 Task: Add Attachment from computer to Card Card0000000349 in Board Board0000000088 in Workspace WS0000000030 in Trello. Add Cover Green to Card Card0000000349 in Board Board0000000088 in Workspace WS0000000030 in Trello. Add "Move Card To …" Button titled Button0000000349 to "top" of the list "To Do" to Card Card0000000349 in Board Board0000000088 in Workspace WS0000000030 in Trello. Add Description DS0000000349 to Card Card0000000350 in Board Board0000000088 in Workspace WS0000000030 in Trello. Add Comment CM0000000349 to Card Card0000000350 in Board Board0000000088 in Workspace WS0000000030 in Trello
Action: Mouse moved to (373, 187)
Screenshot: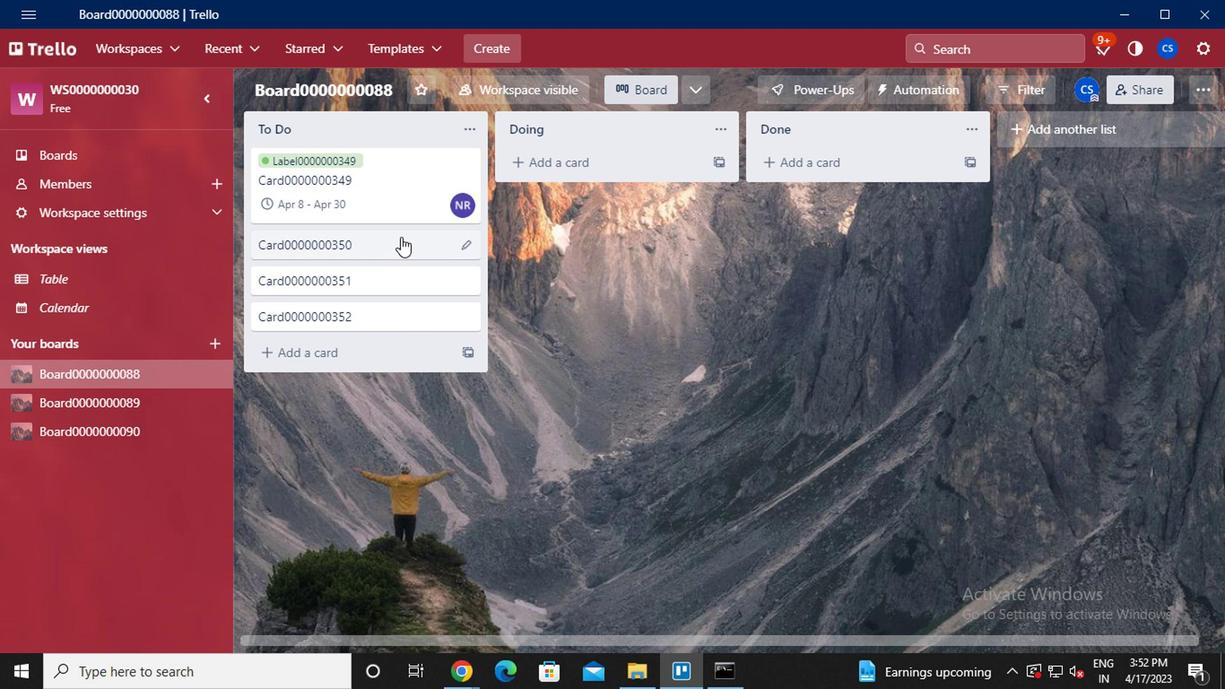
Action: Mouse pressed left at (373, 187)
Screenshot: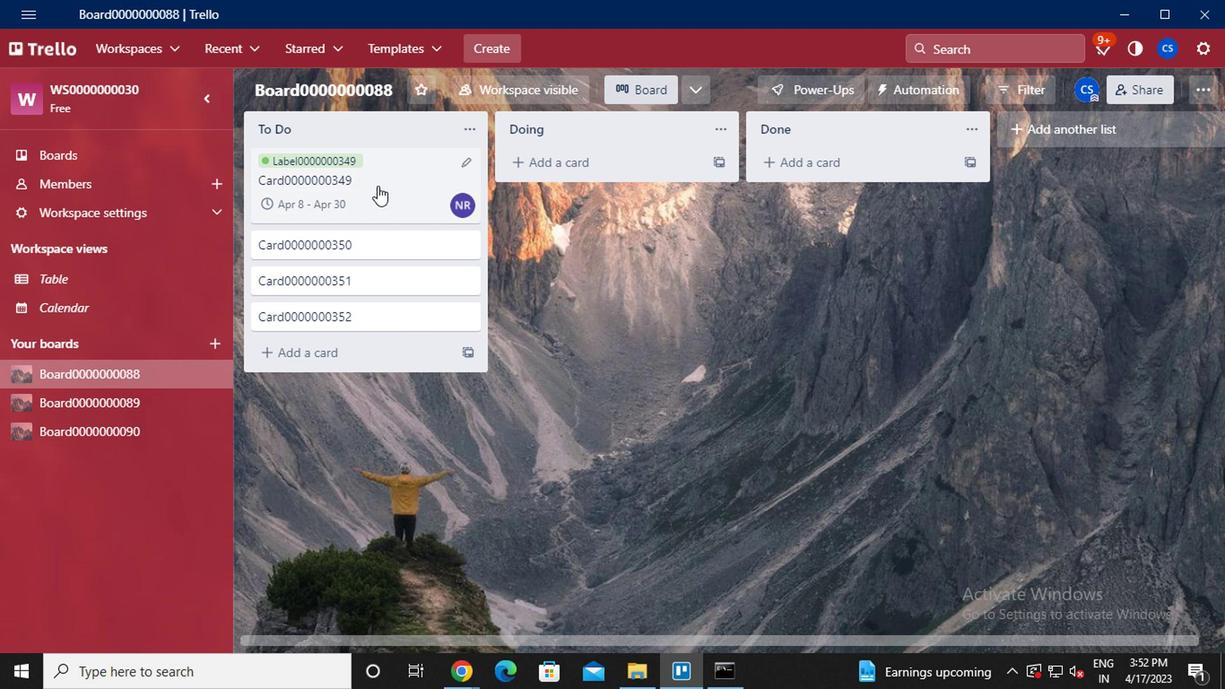 
Action: Mouse moved to (866, 312)
Screenshot: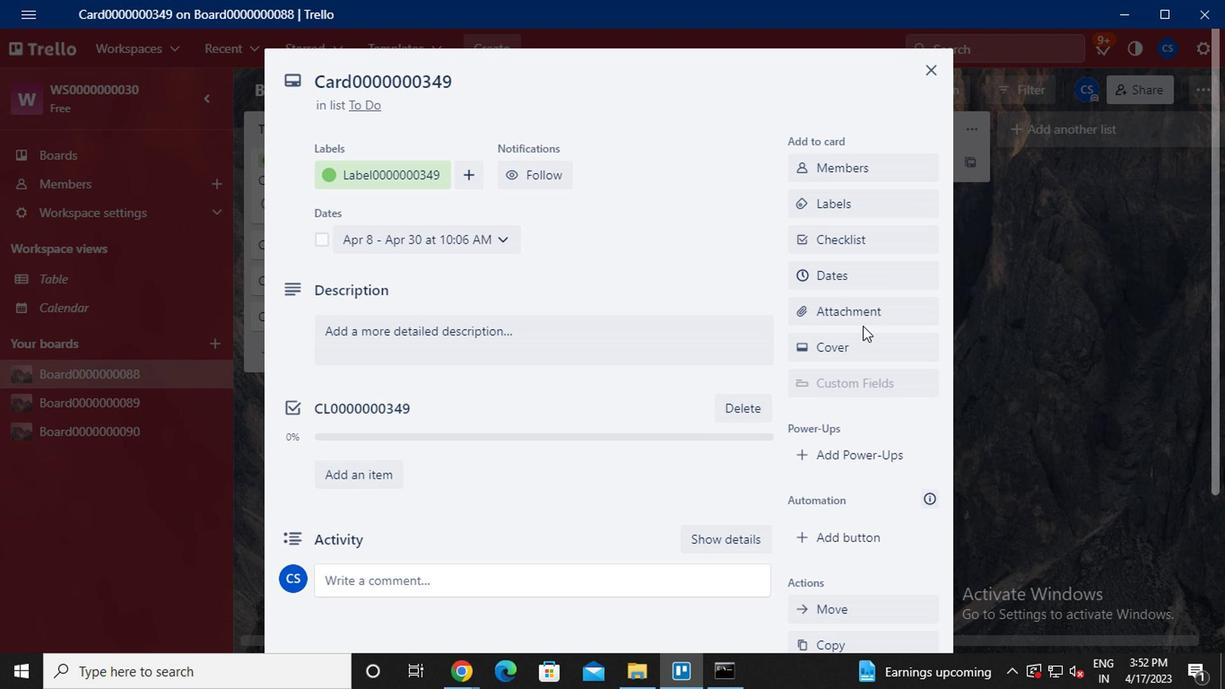 
Action: Mouse pressed left at (866, 312)
Screenshot: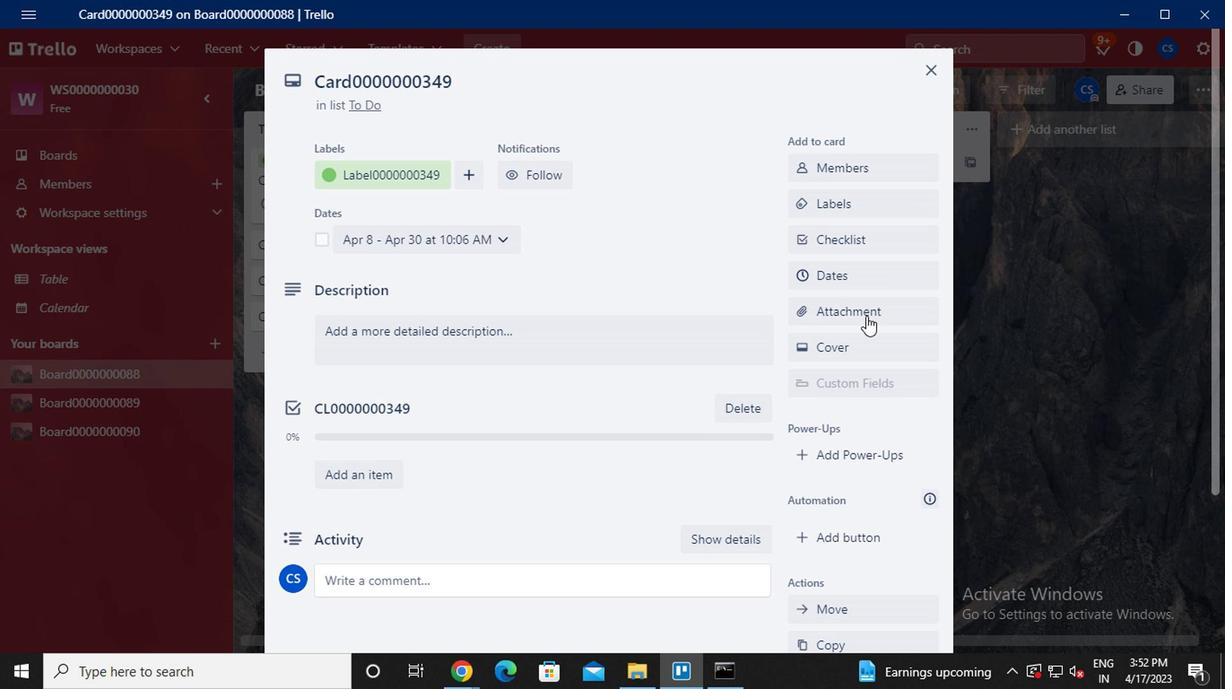 
Action: Mouse moved to (851, 161)
Screenshot: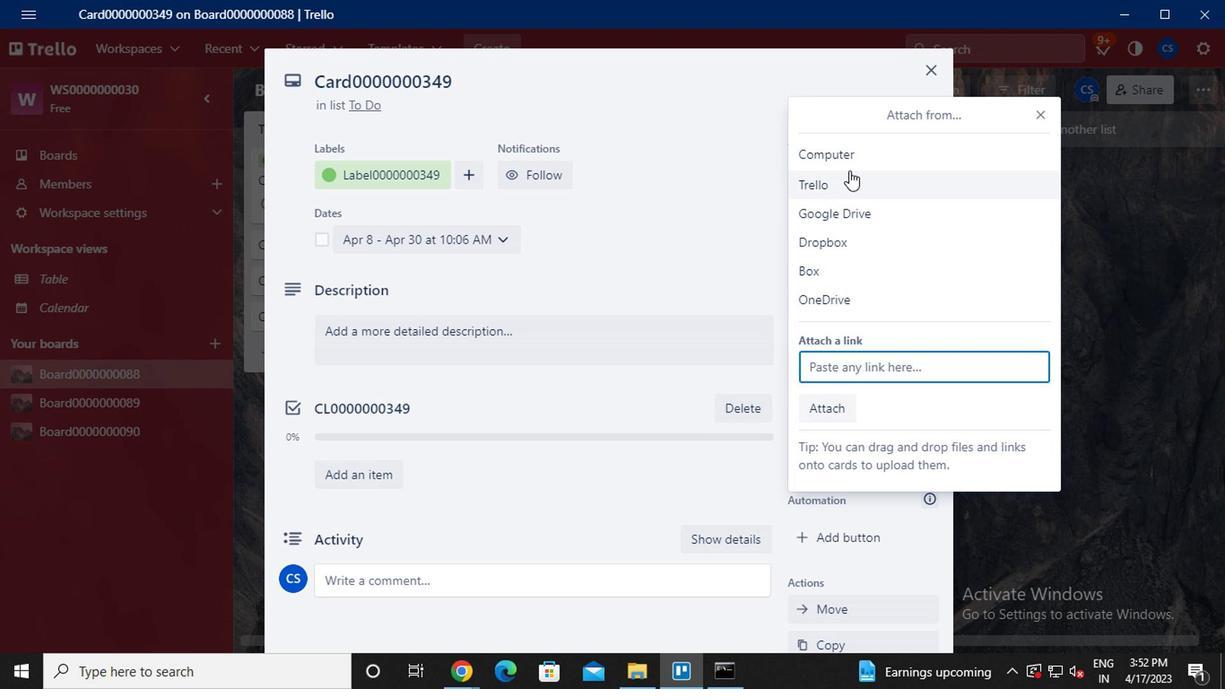 
Action: Mouse pressed left at (851, 161)
Screenshot: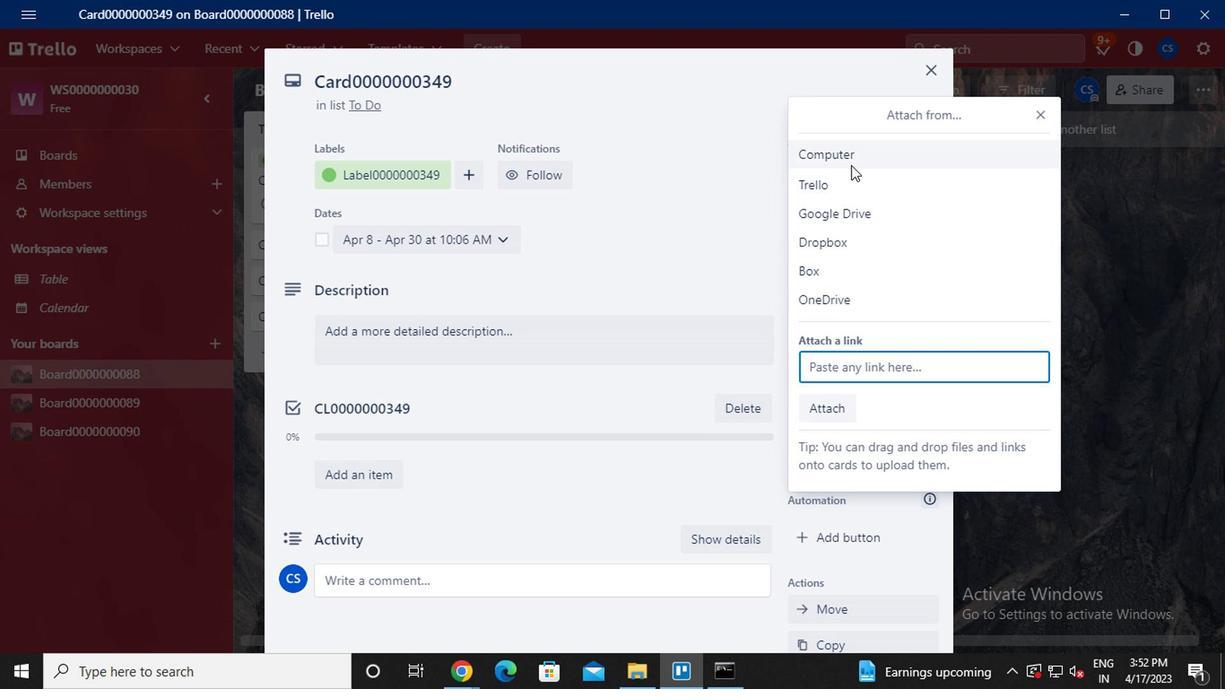 
Action: Mouse moved to (266, 184)
Screenshot: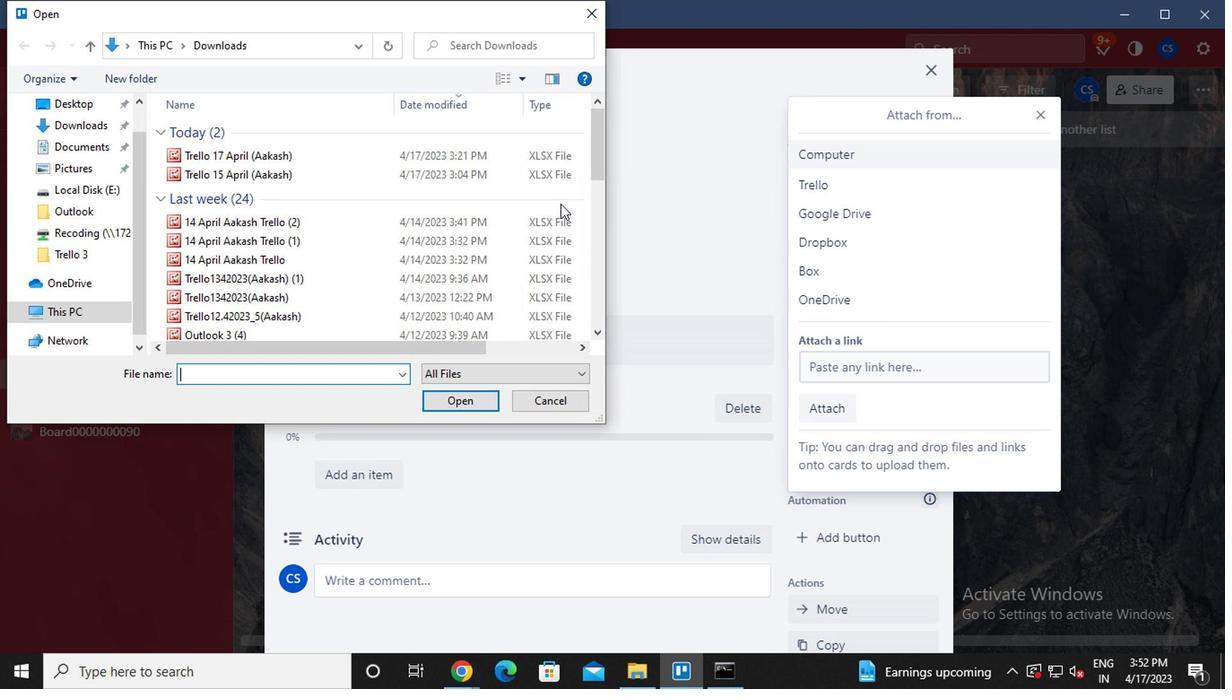 
Action: Mouse pressed left at (266, 184)
Screenshot: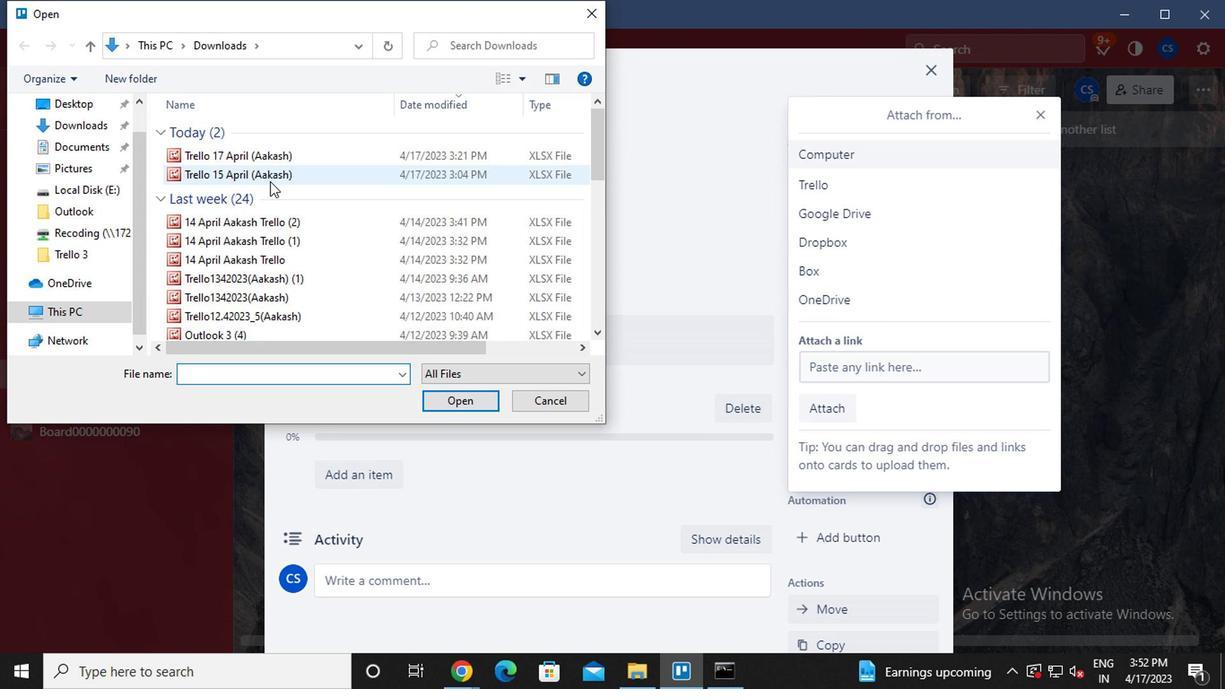 
Action: Mouse pressed left at (266, 184)
Screenshot: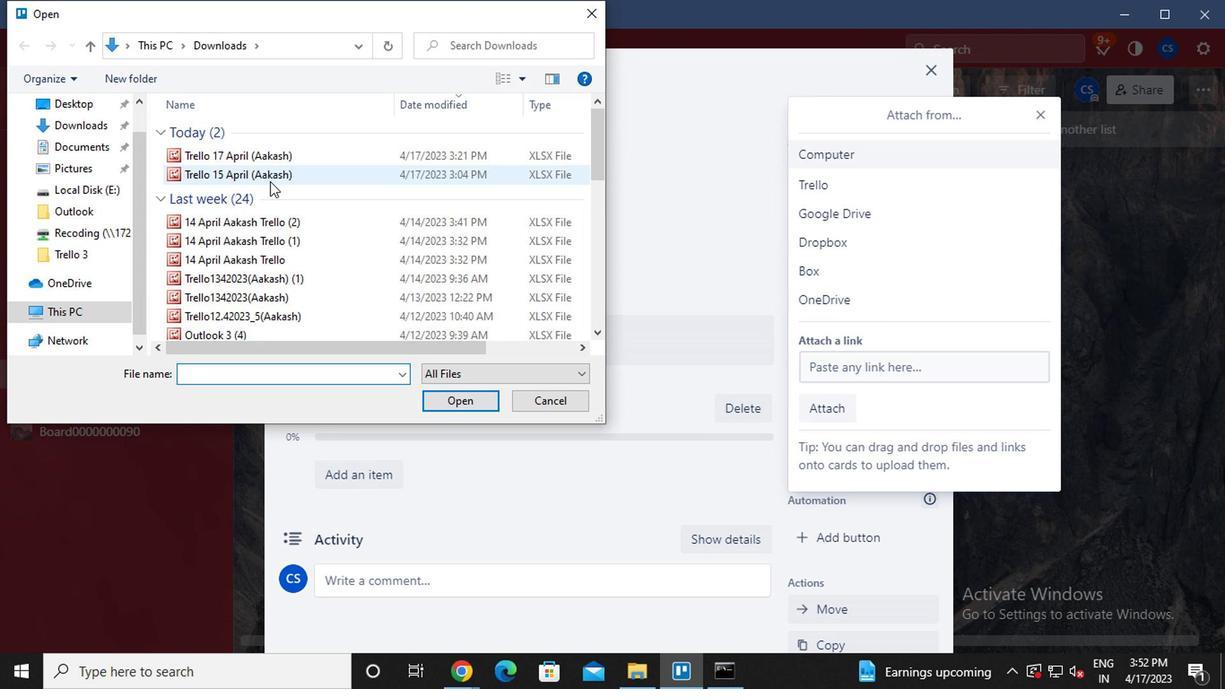 
Action: Mouse moved to (881, 362)
Screenshot: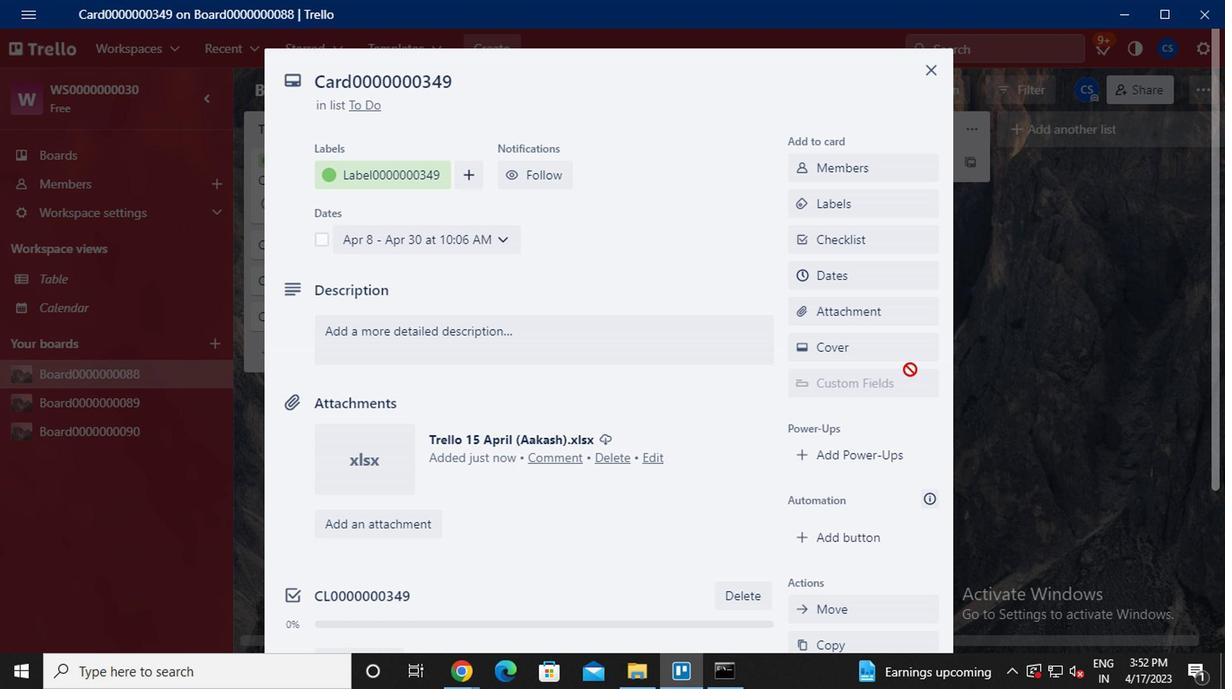 
Action: Mouse pressed left at (881, 362)
Screenshot: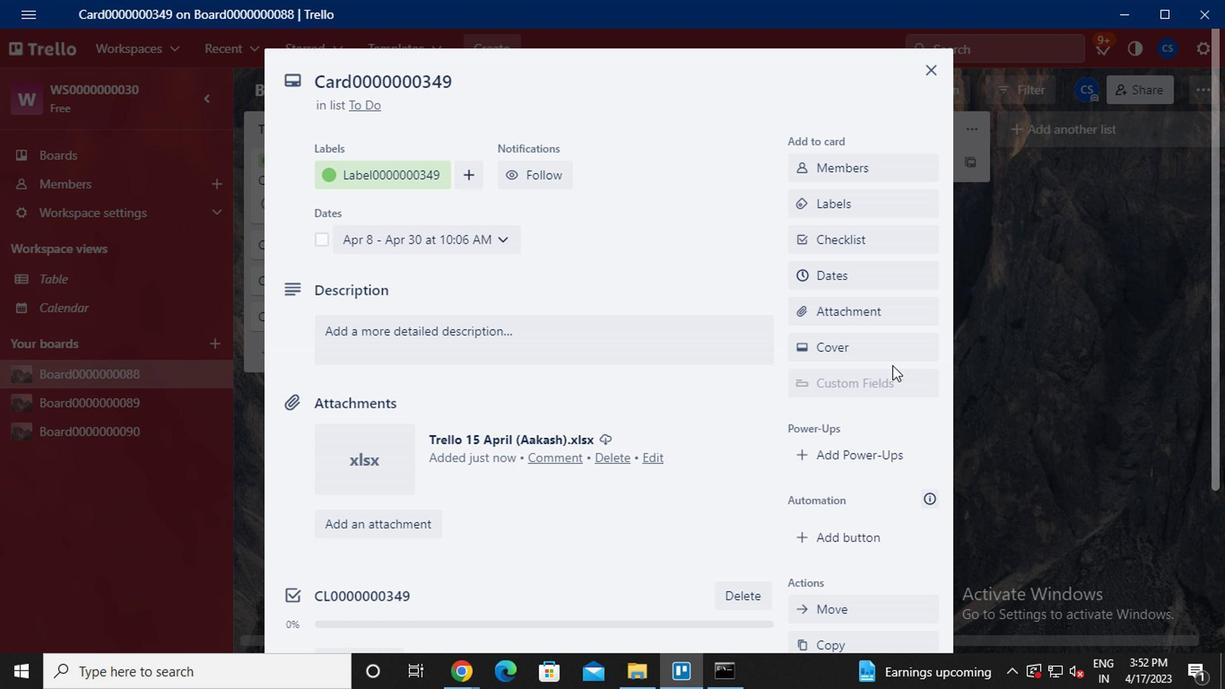 
Action: Mouse moved to (877, 351)
Screenshot: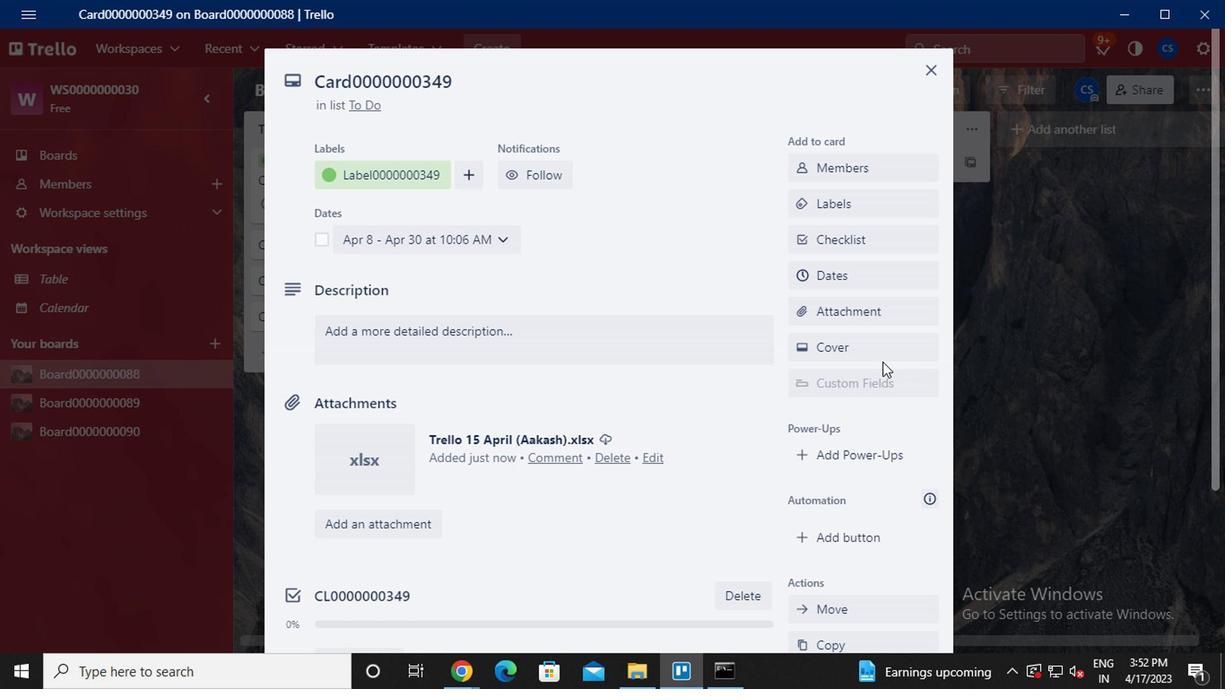 
Action: Mouse pressed left at (877, 351)
Screenshot: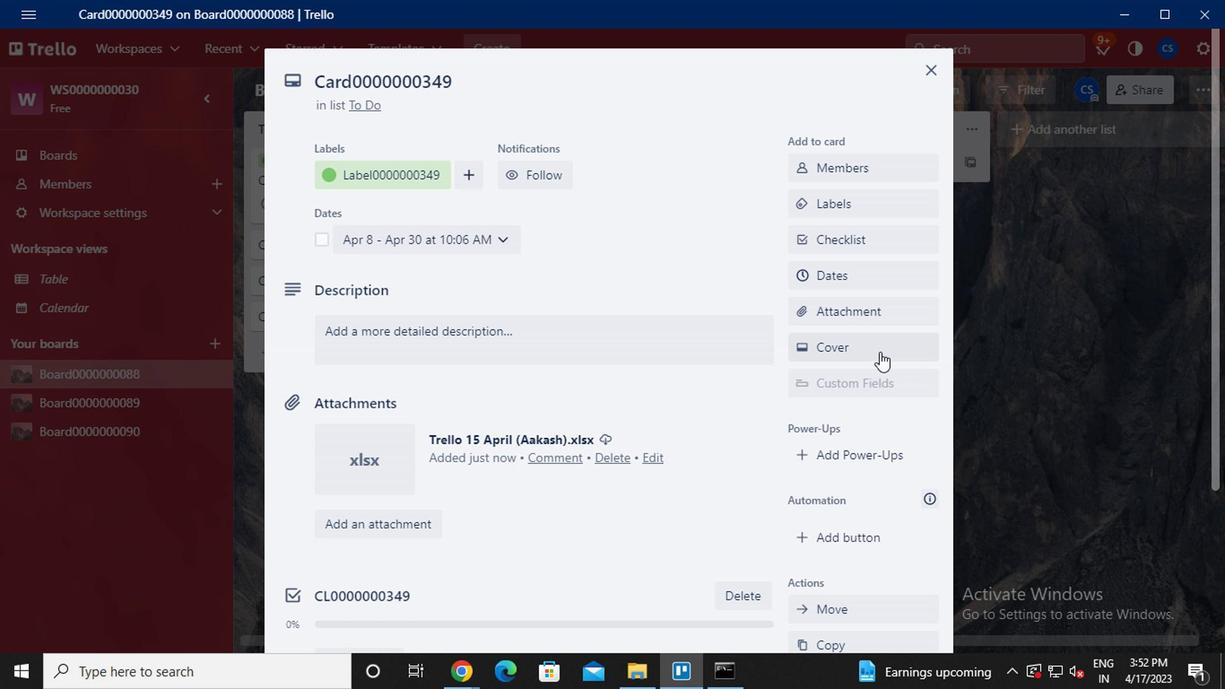 
Action: Mouse moved to (823, 301)
Screenshot: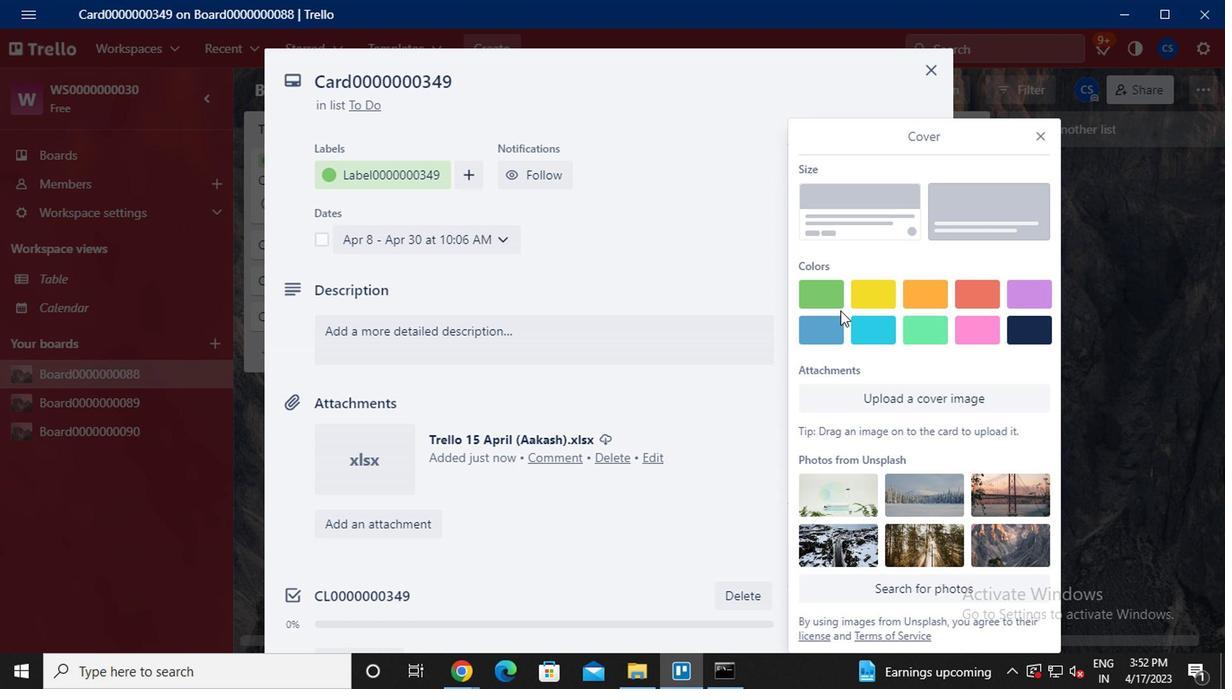 
Action: Mouse pressed left at (823, 301)
Screenshot: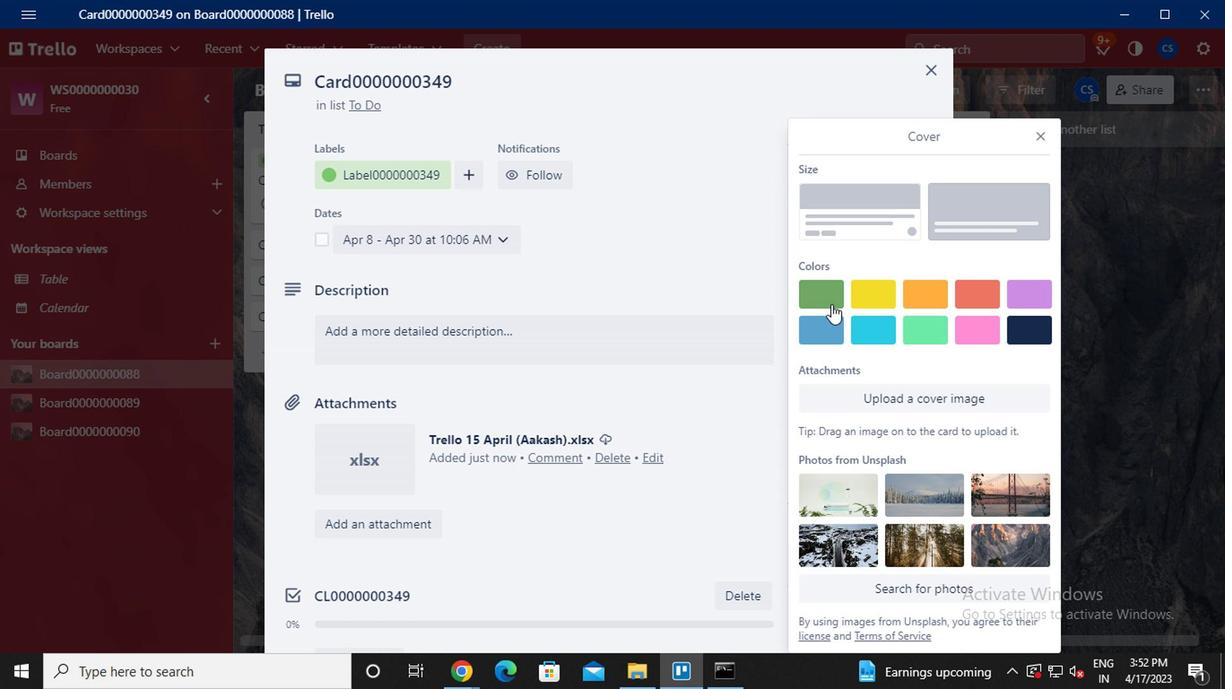 
Action: Mouse moved to (1040, 113)
Screenshot: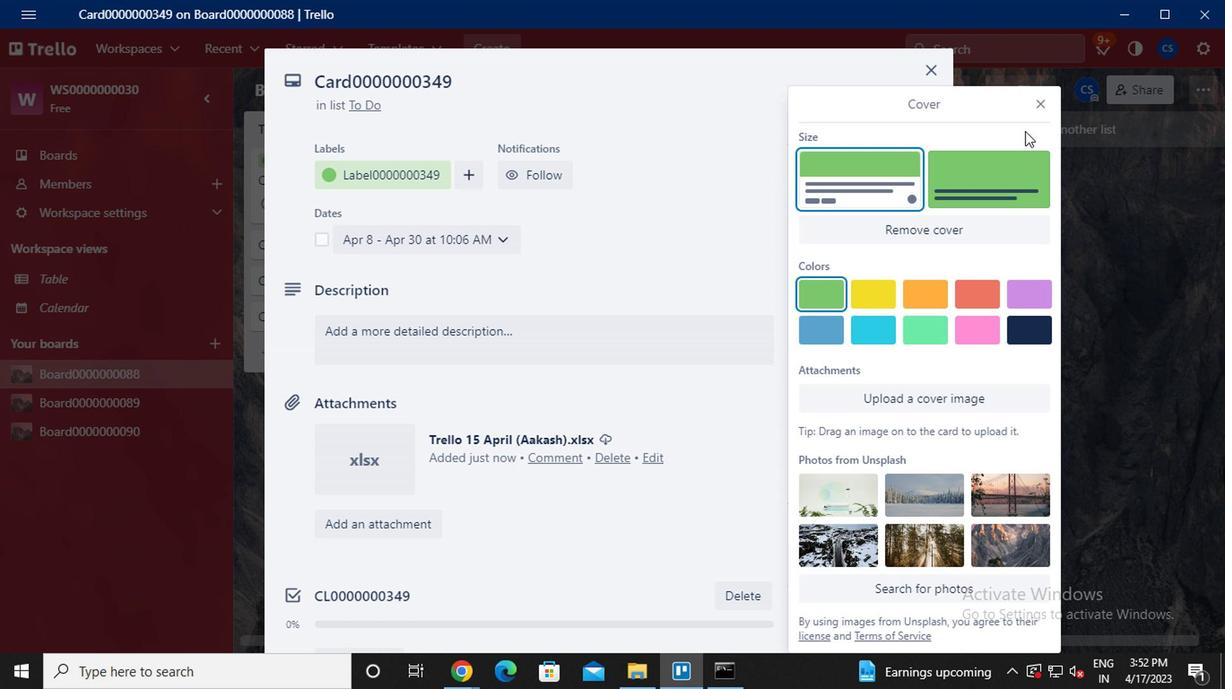 
Action: Mouse pressed left at (1040, 113)
Screenshot: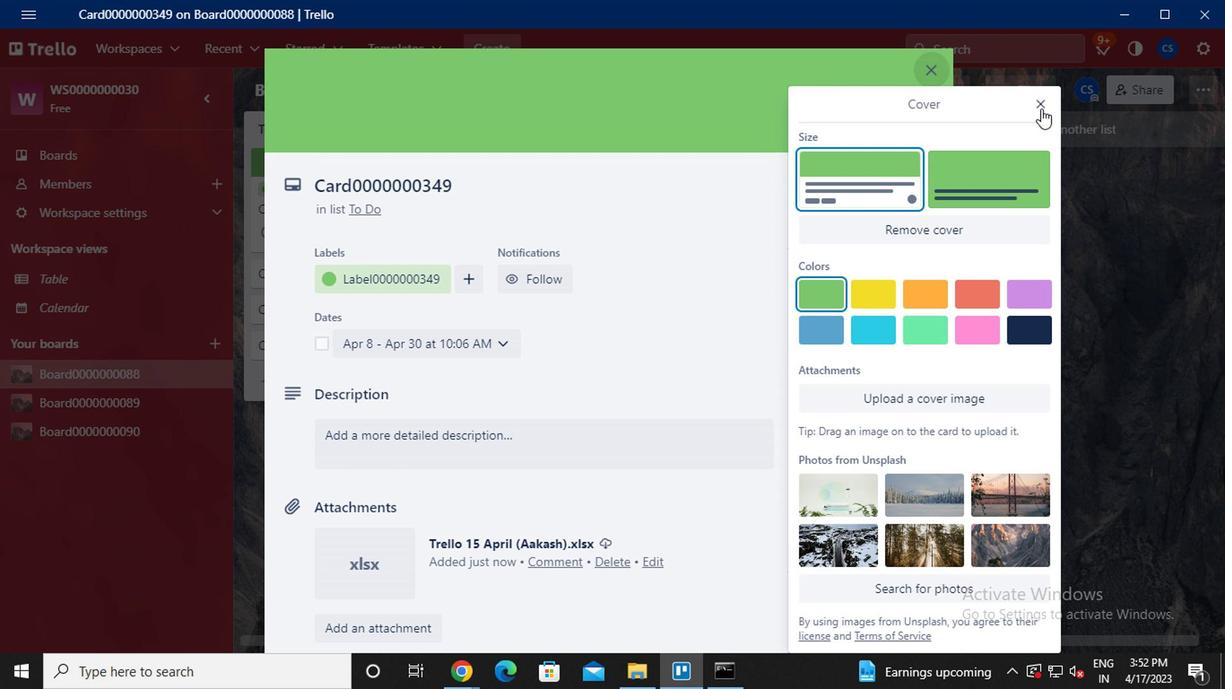 
Action: Mouse moved to (838, 294)
Screenshot: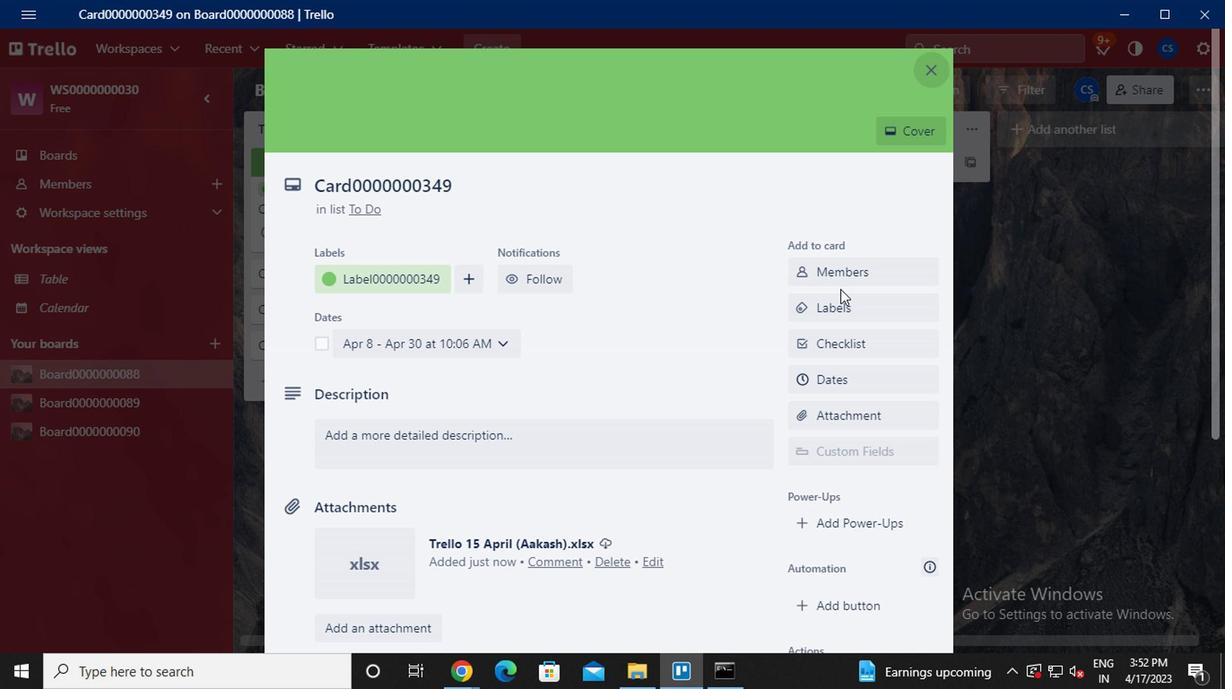 
Action: Mouse scrolled (838, 294) with delta (0, 0)
Screenshot: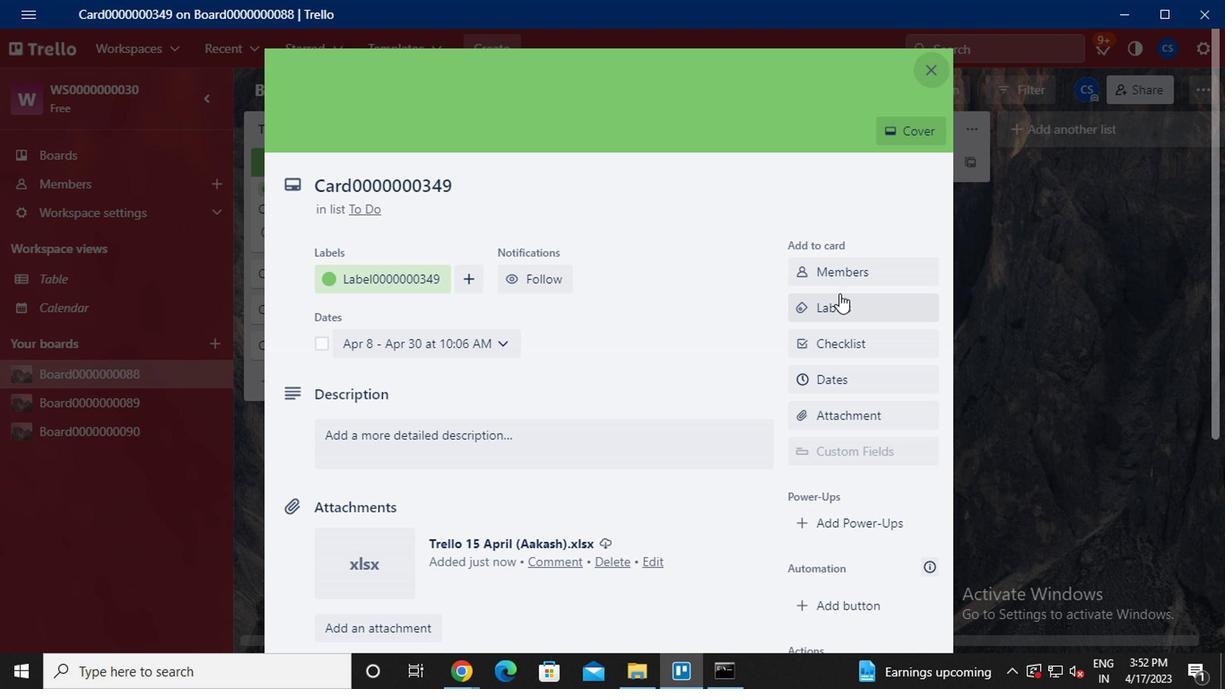 
Action: Mouse moved to (851, 517)
Screenshot: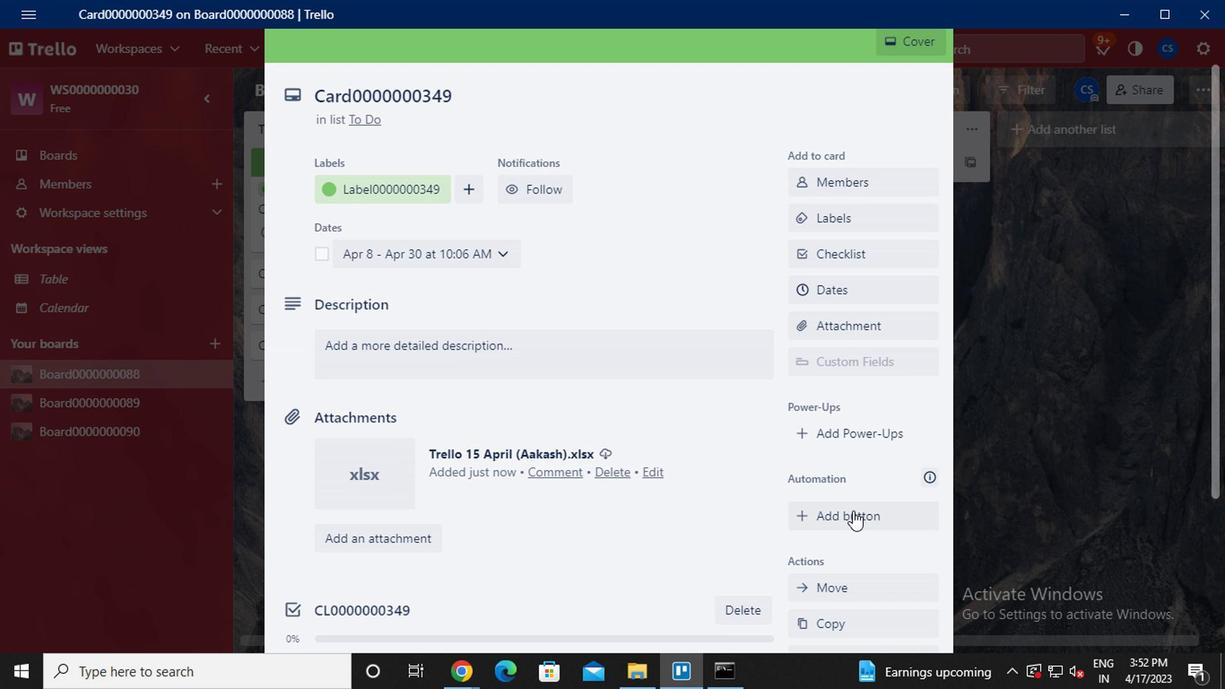 
Action: Mouse pressed left at (851, 517)
Screenshot: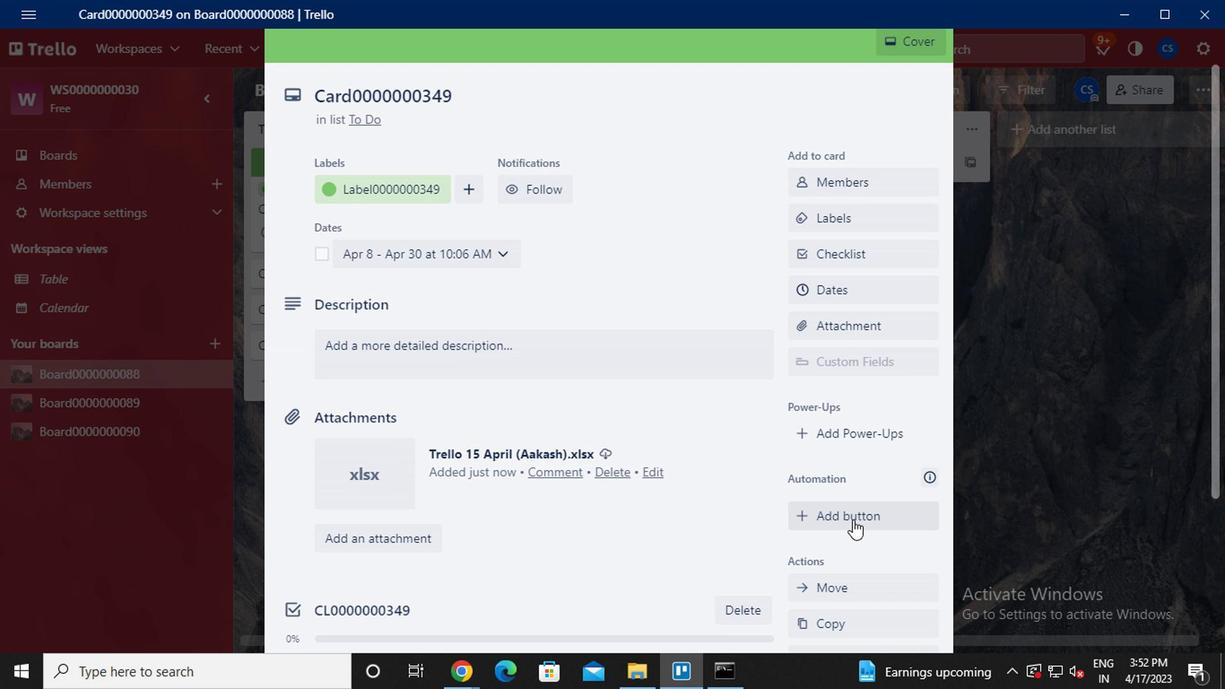 
Action: Mouse moved to (891, 174)
Screenshot: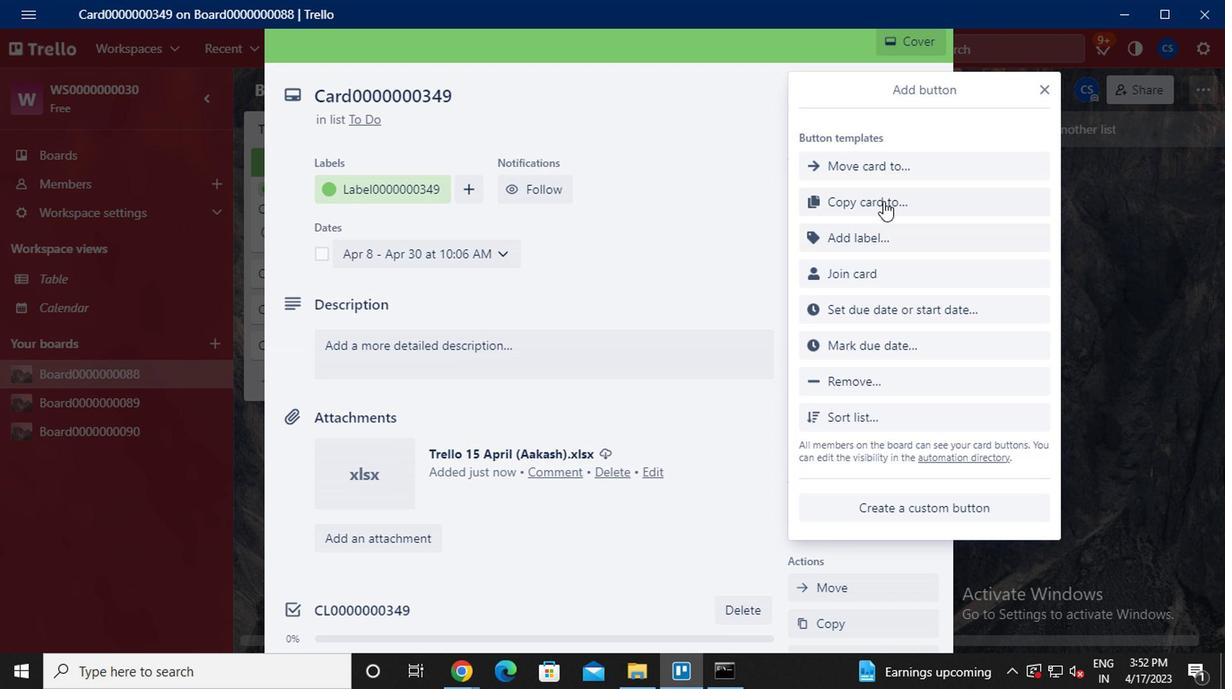 
Action: Mouse pressed left at (891, 174)
Screenshot: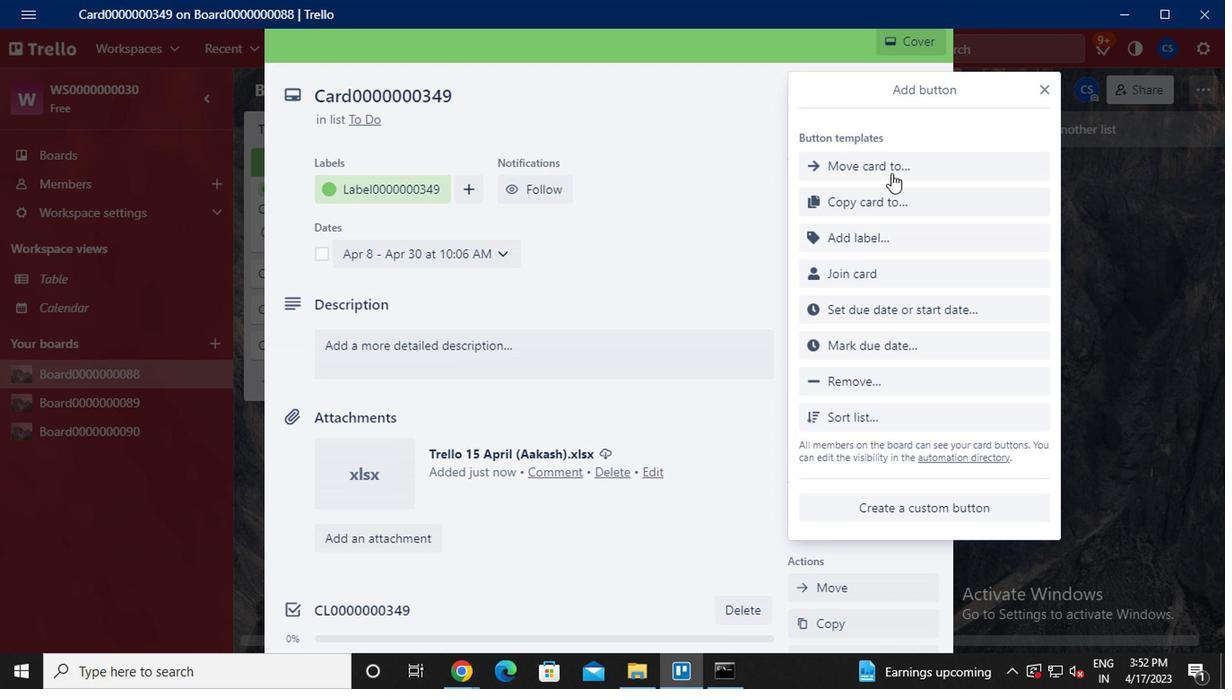 
Action: Mouse moved to (893, 190)
Screenshot: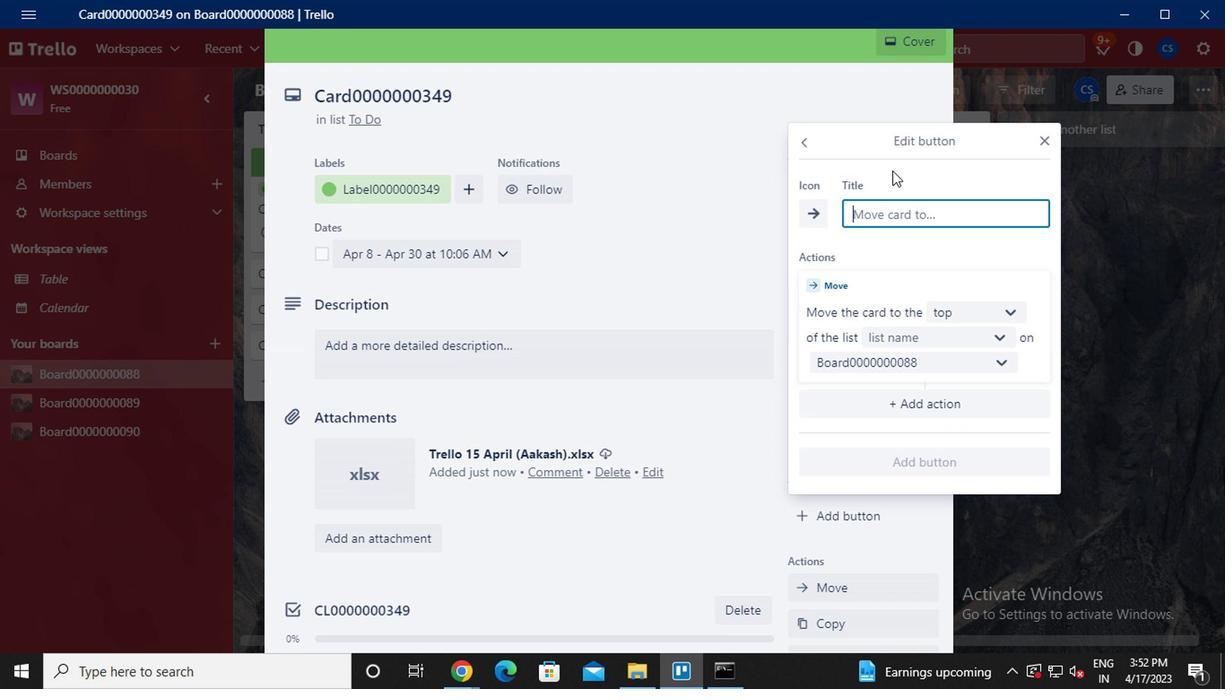 
Action: Key pressed <Key.caps_lock><Key.caps_lock>b<Key.caps_lock>utton0000000349
Screenshot: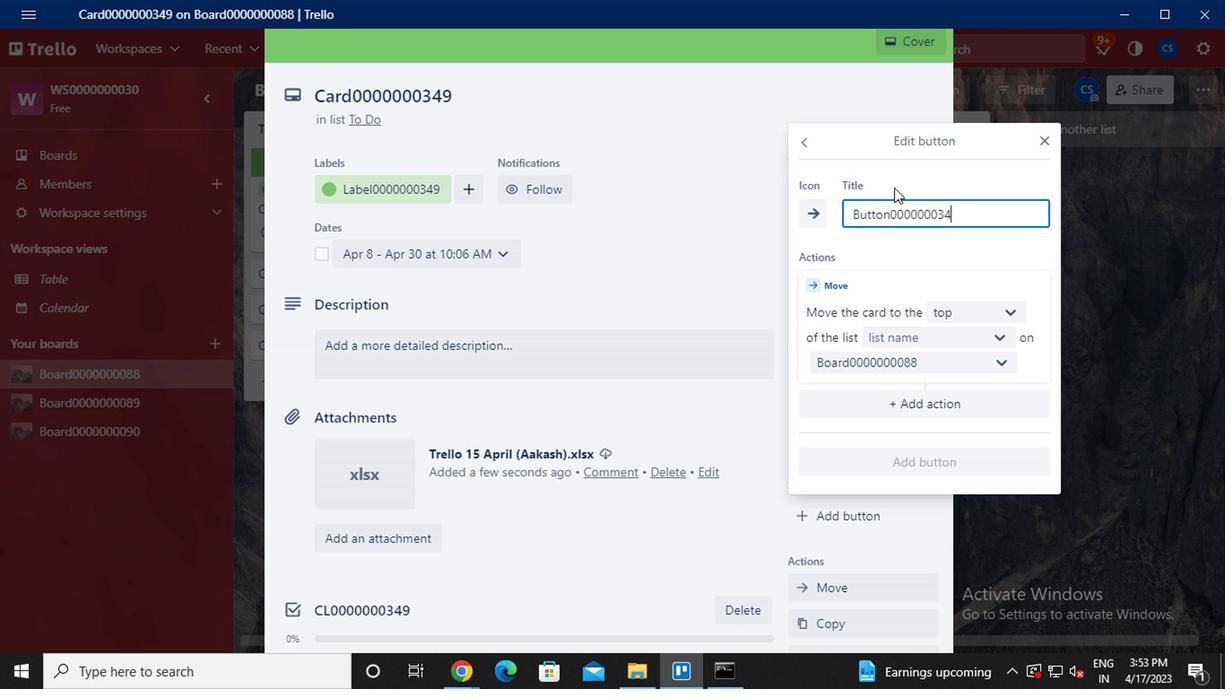 
Action: Mouse moved to (921, 330)
Screenshot: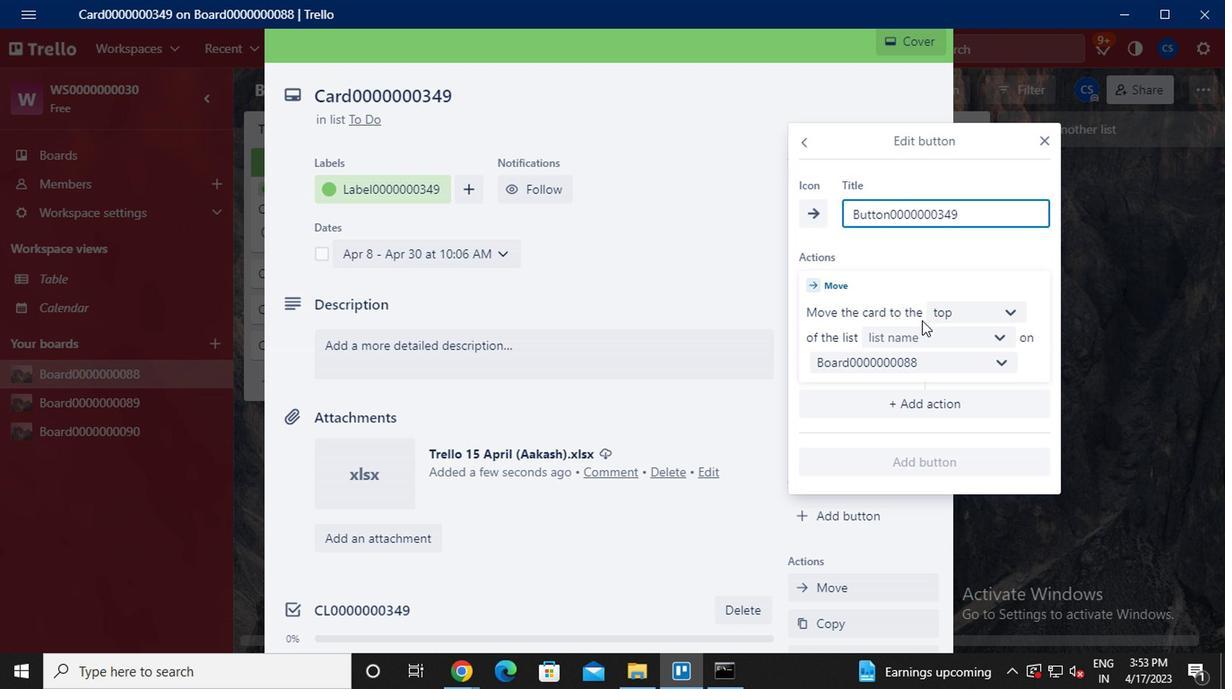 
Action: Mouse pressed left at (921, 330)
Screenshot: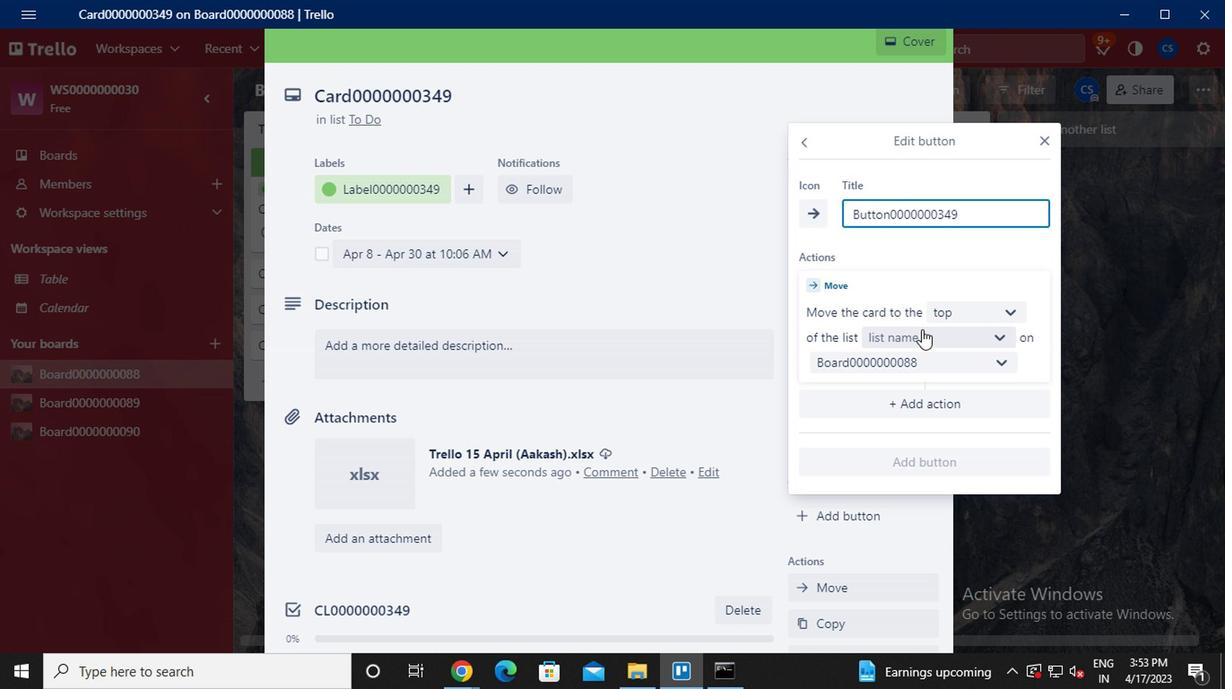 
Action: Mouse moved to (912, 372)
Screenshot: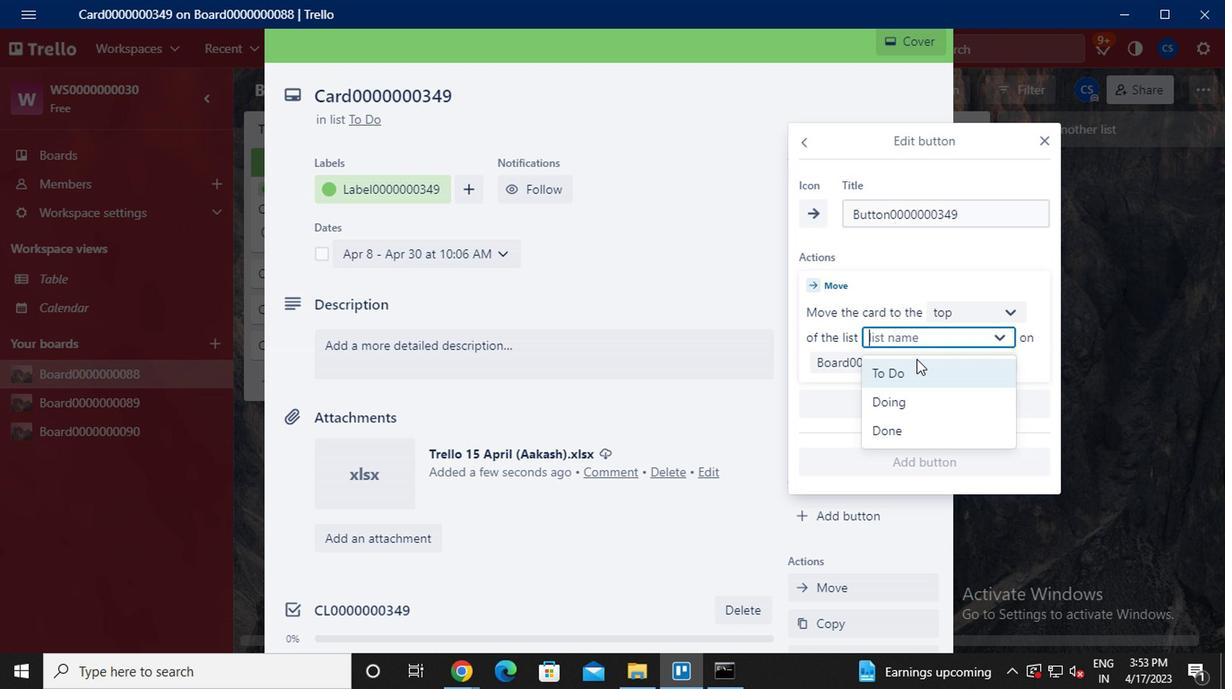 
Action: Mouse pressed left at (912, 372)
Screenshot: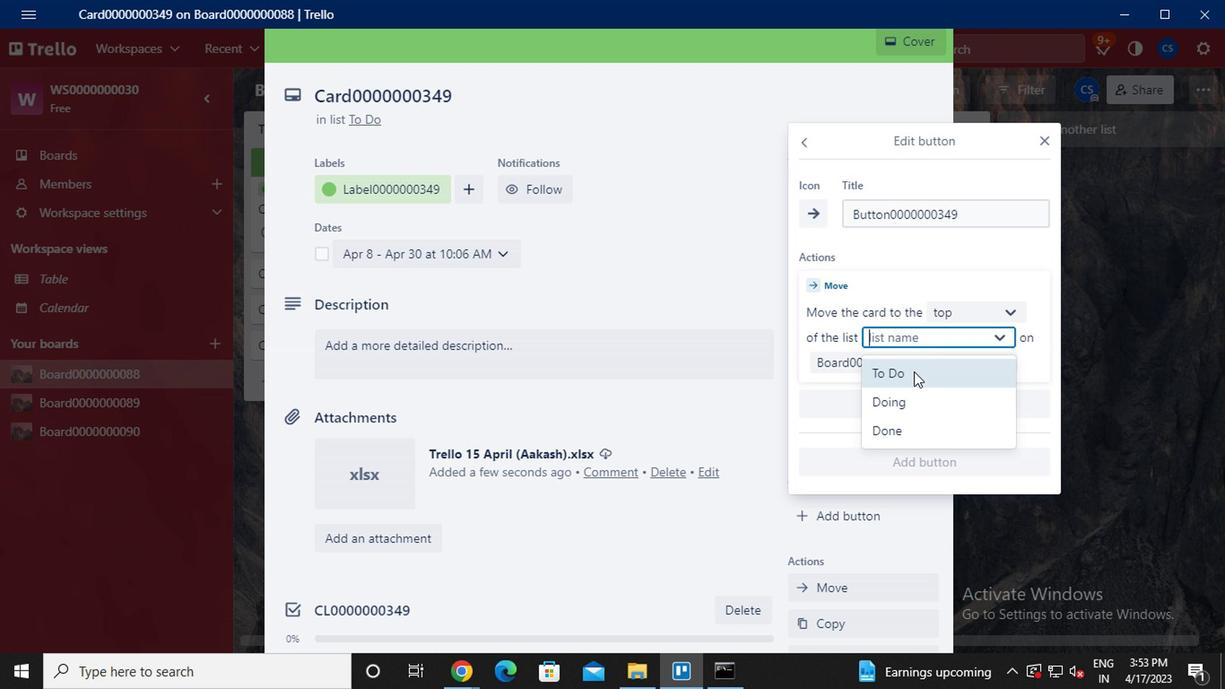 
Action: Mouse moved to (941, 464)
Screenshot: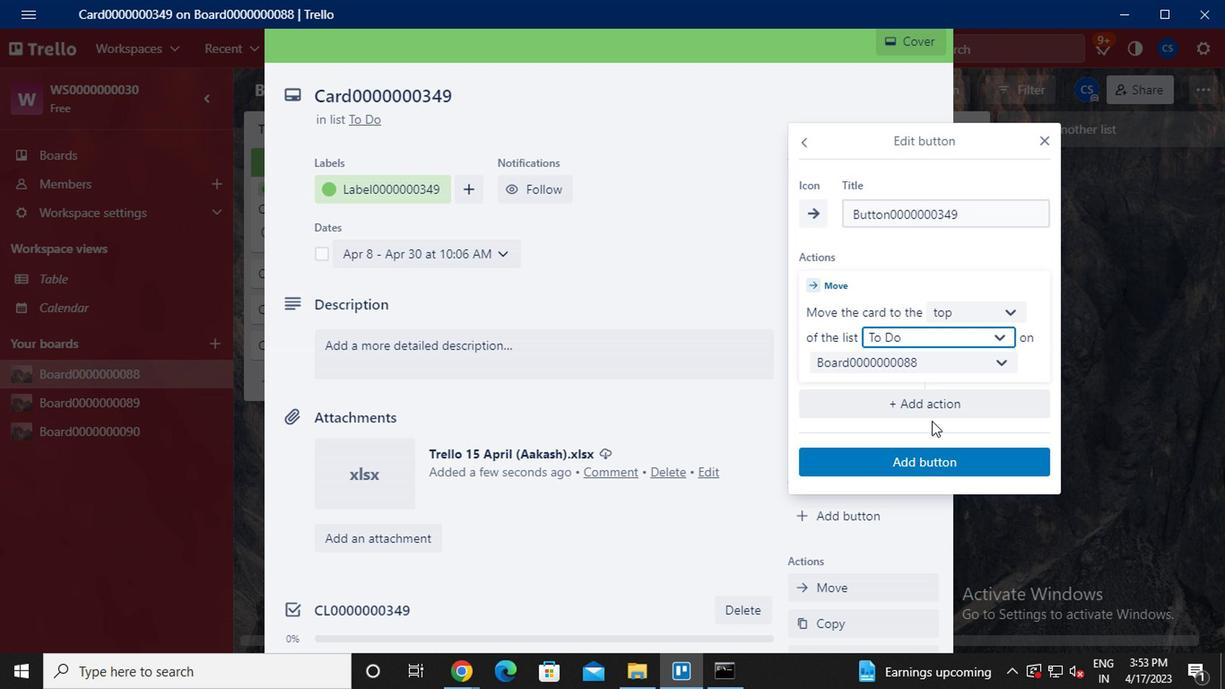 
Action: Mouse pressed left at (941, 464)
Screenshot: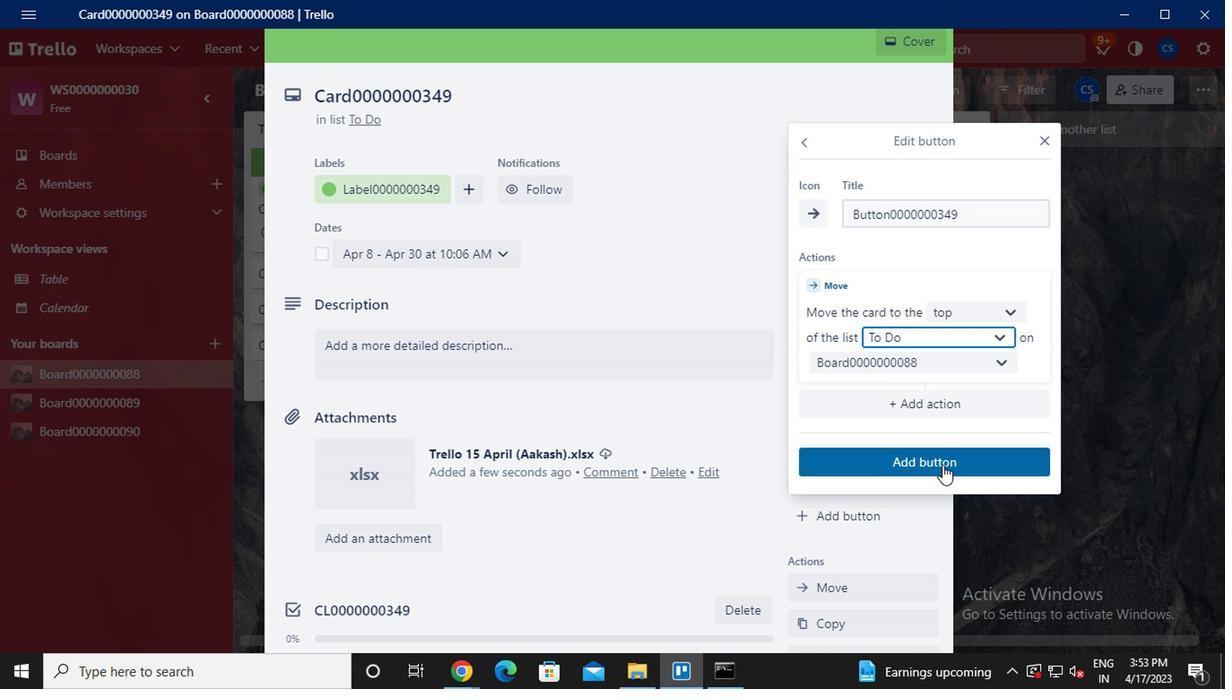 
Action: Mouse moved to (566, 331)
Screenshot: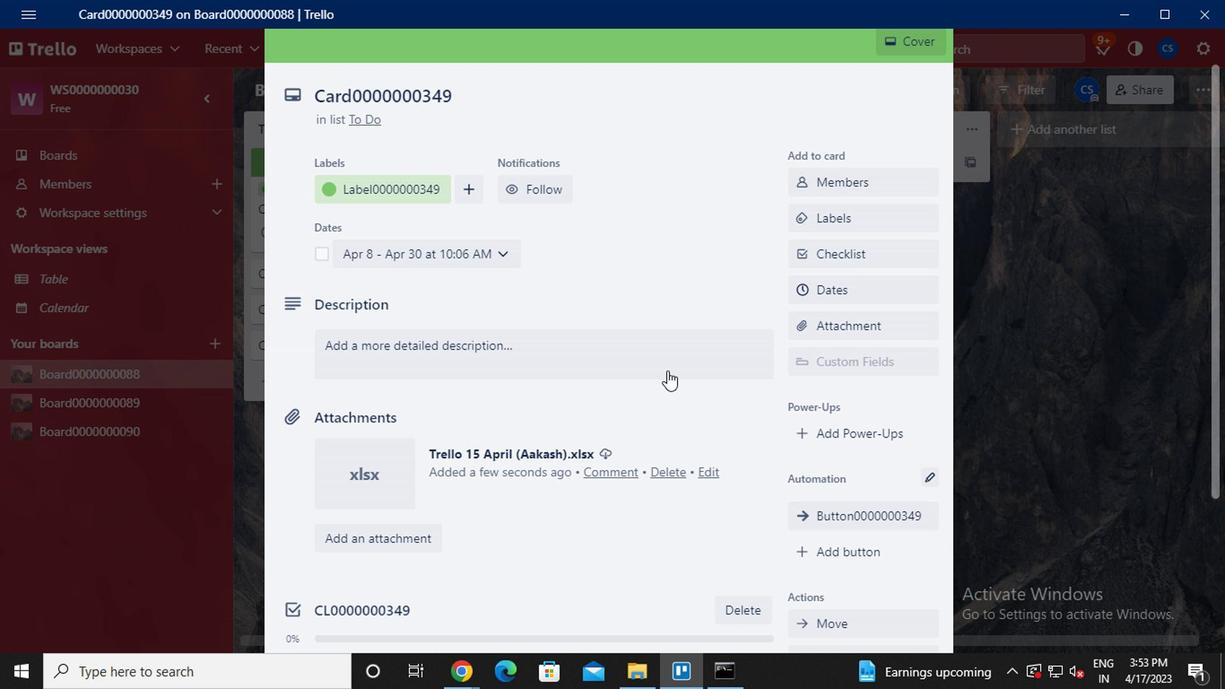 
Action: Mouse scrolled (566, 332) with delta (0, 1)
Screenshot: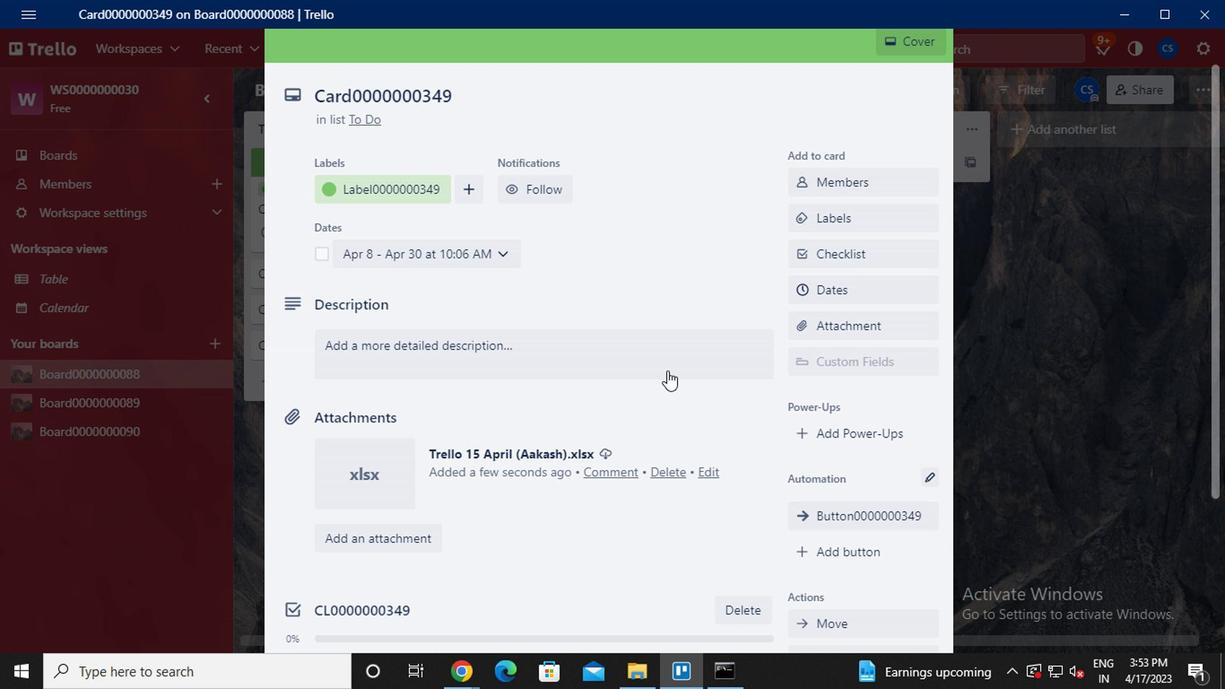 
Action: Mouse moved to (466, 421)
Screenshot: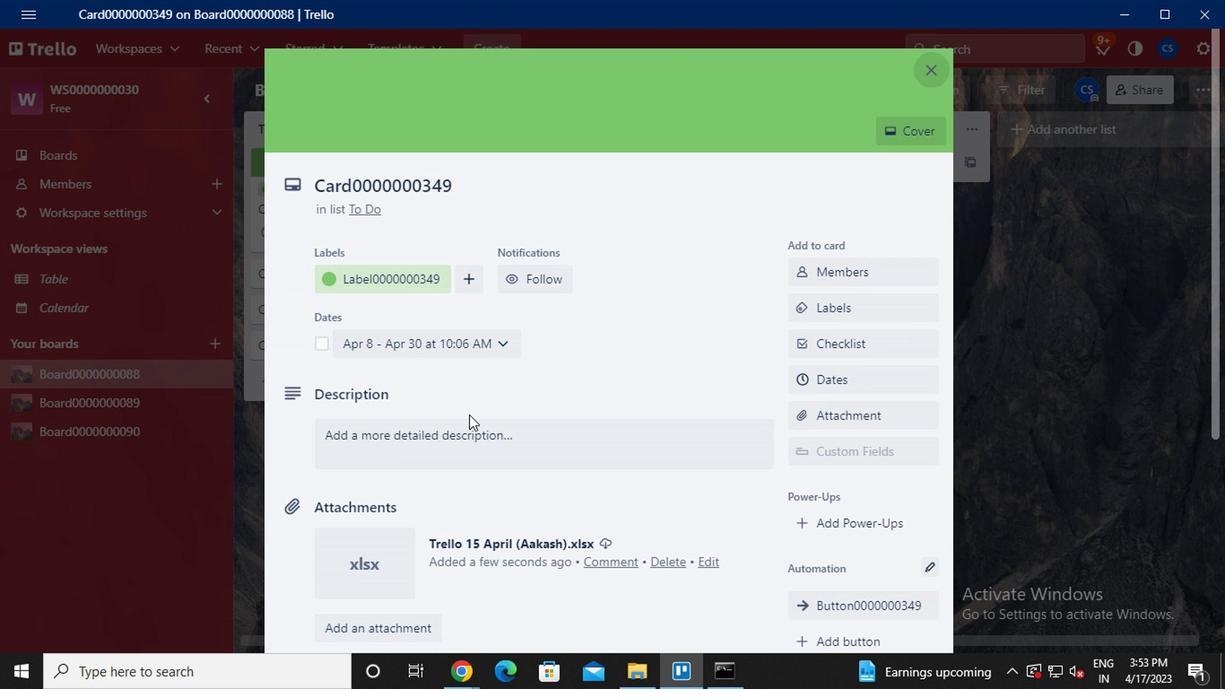 
Action: Mouse pressed left at (466, 421)
Screenshot: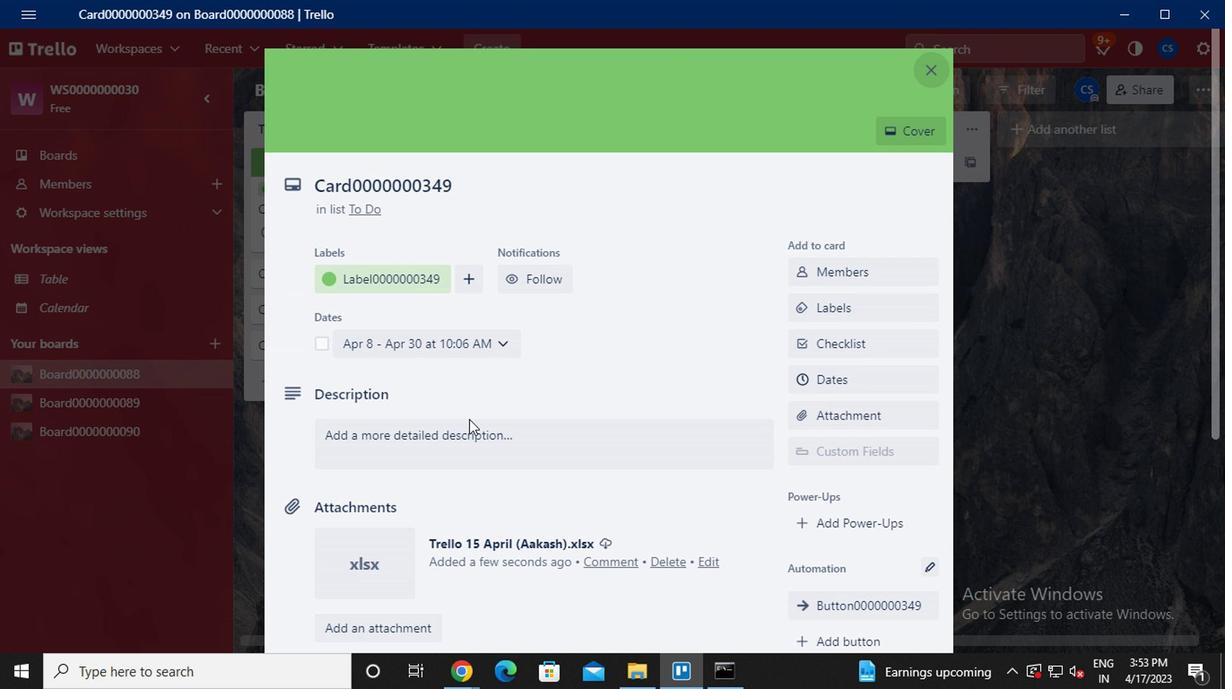 
Action: Key pressed <Key.caps_lock>ds0000000349
Screenshot: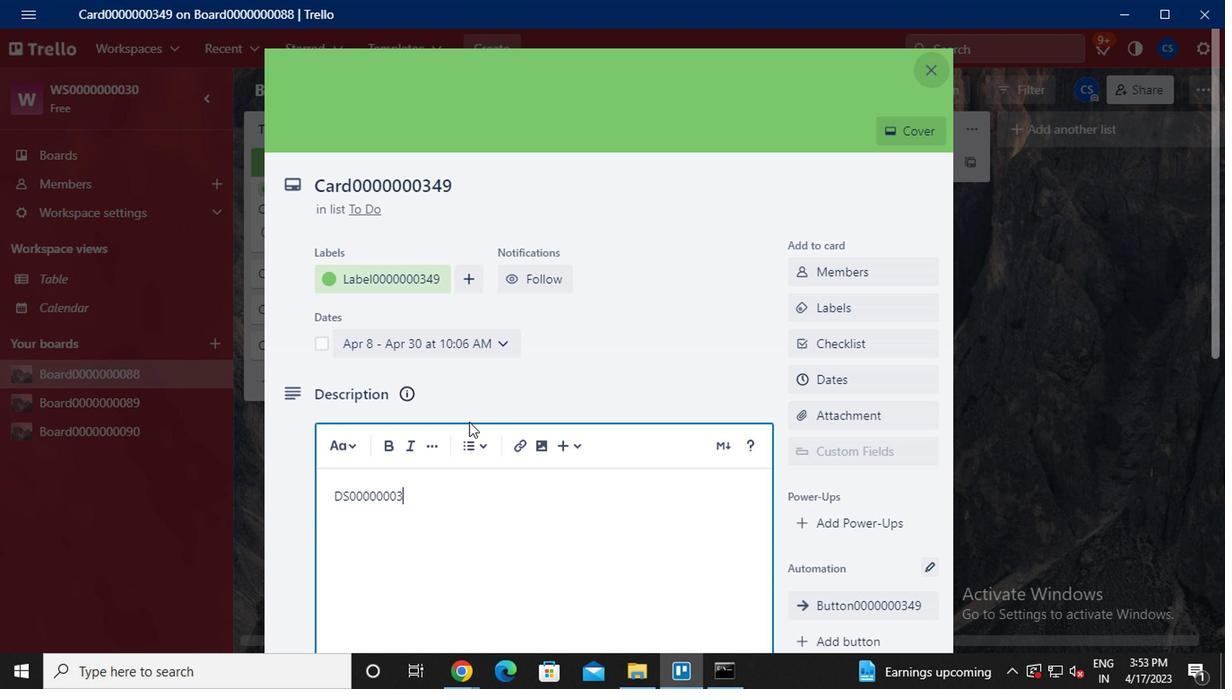 
Action: Mouse moved to (466, 422)
Screenshot: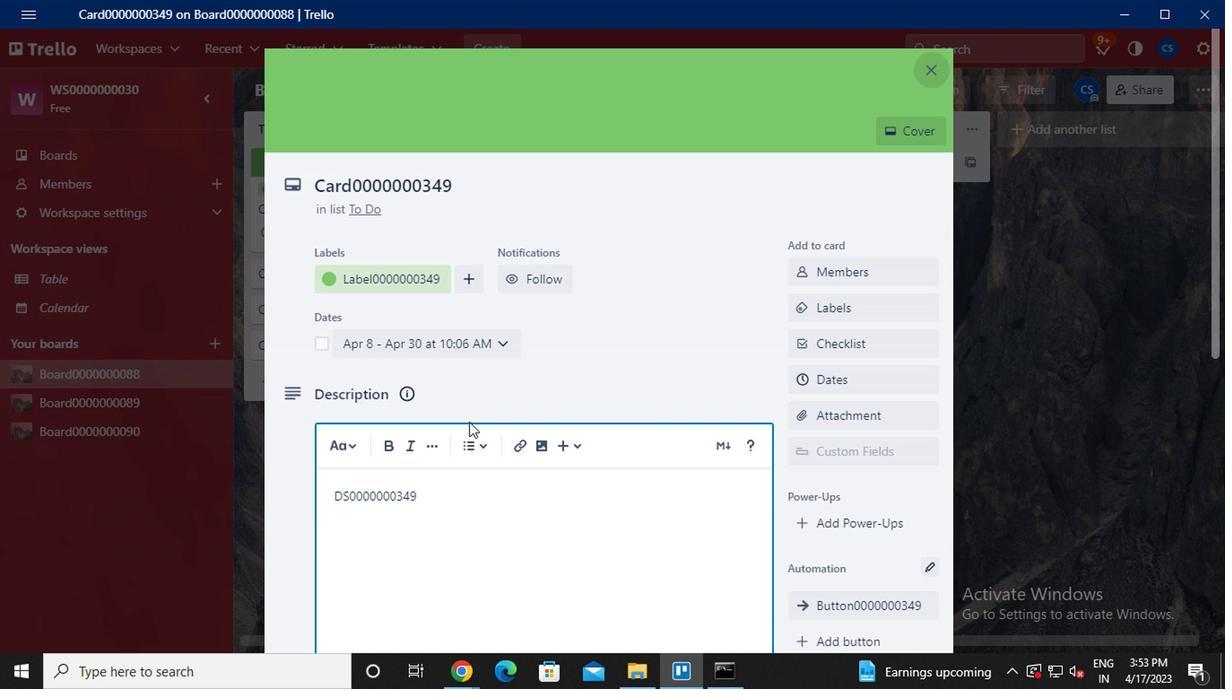 
Action: Mouse scrolled (466, 421) with delta (0, -1)
Screenshot: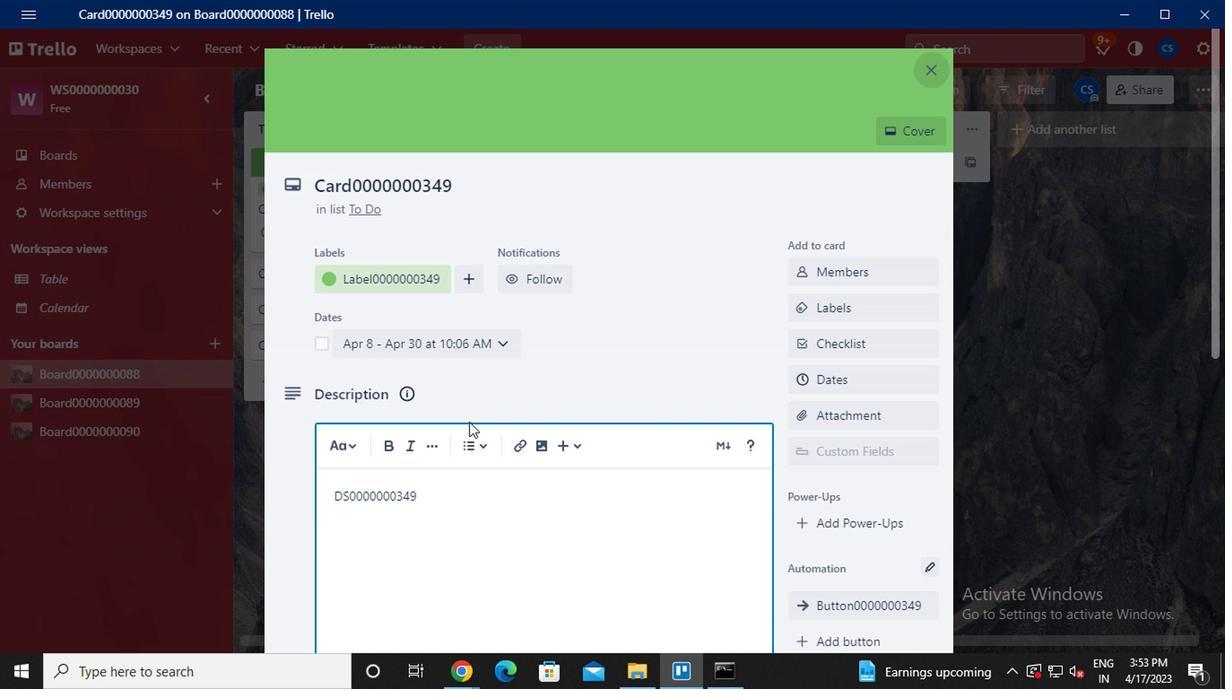 
Action: Mouse moved to (463, 423)
Screenshot: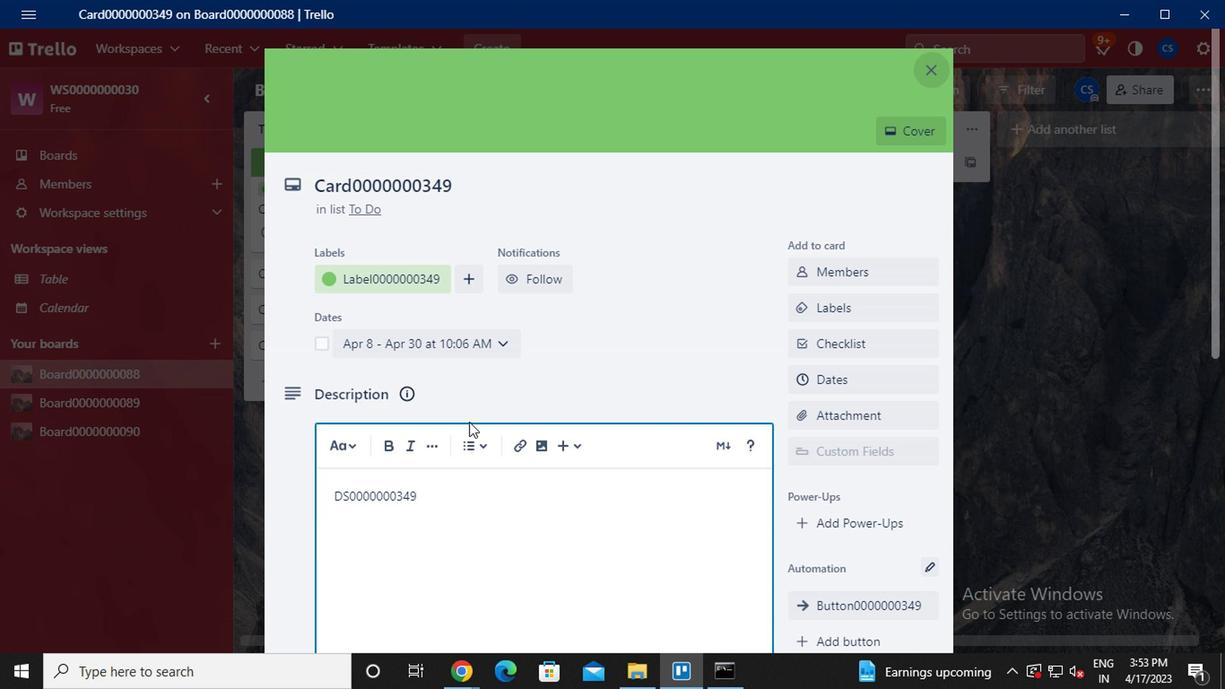 
Action: Mouse scrolled (463, 422) with delta (0, 0)
Screenshot: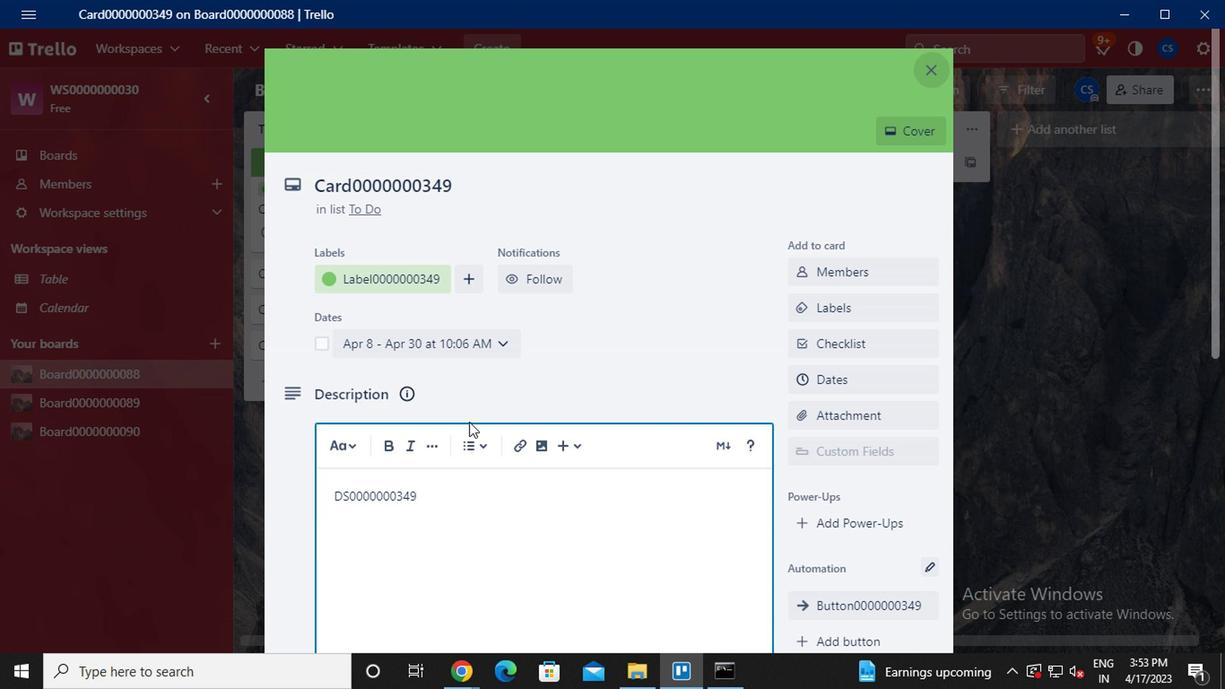 
Action: Mouse moved to (462, 423)
Screenshot: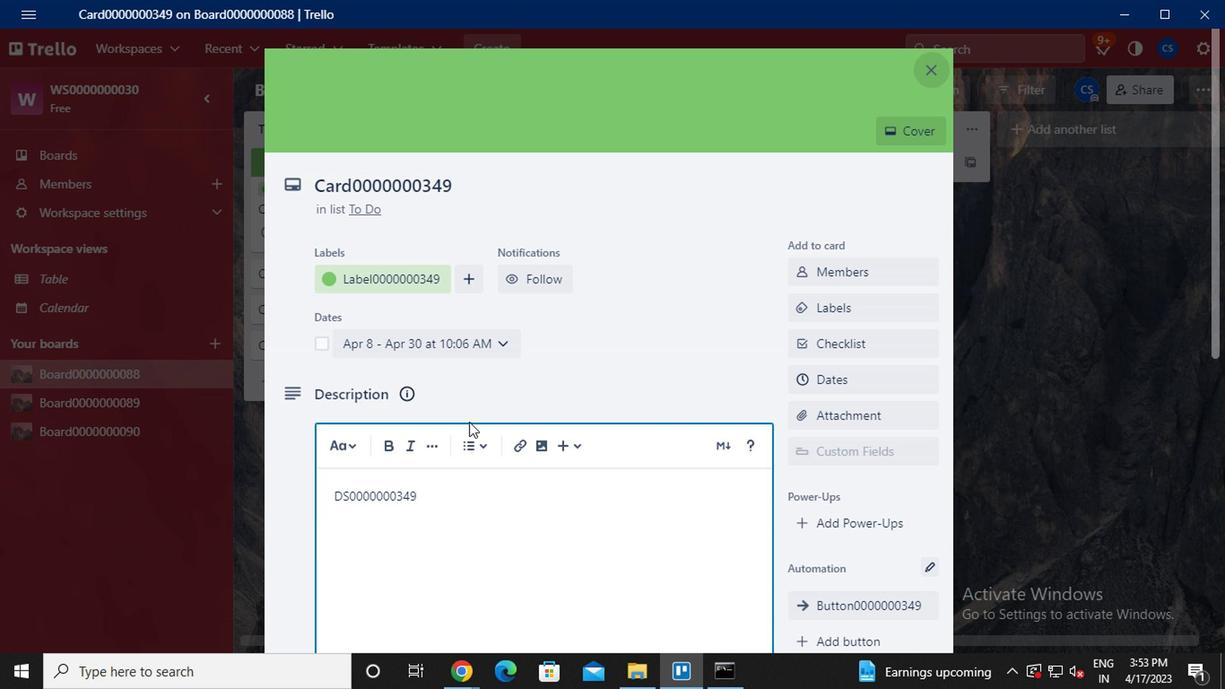 
Action: Mouse scrolled (462, 422) with delta (0, 0)
Screenshot: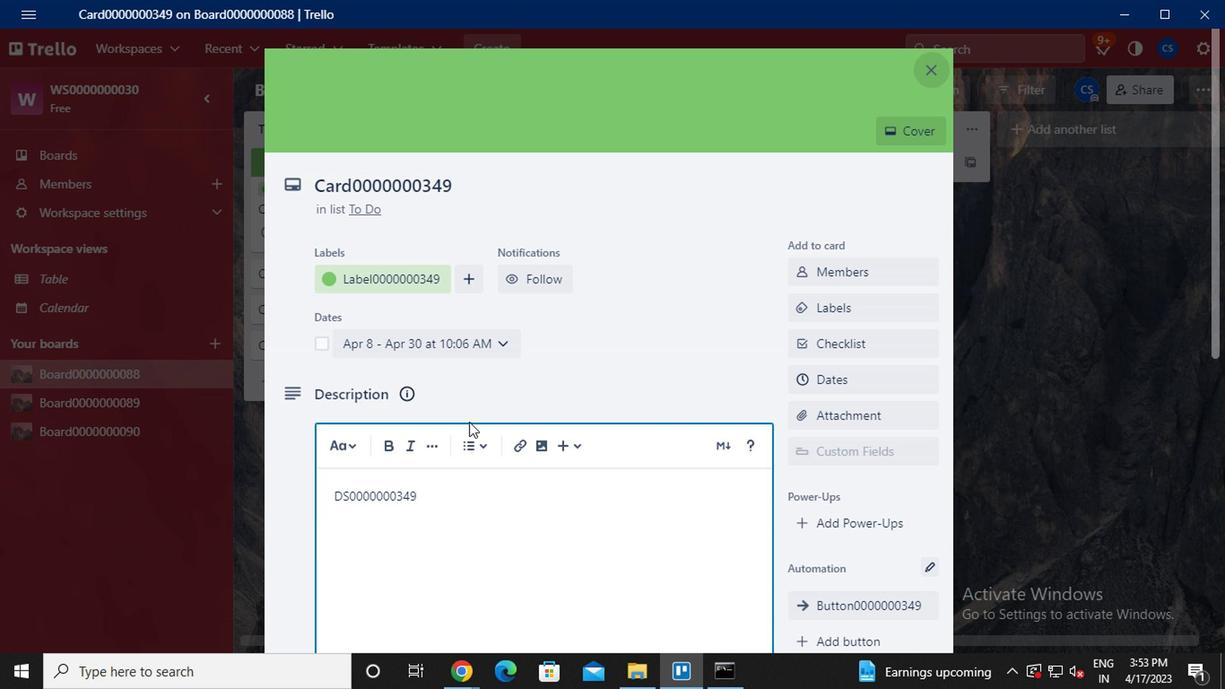 
Action: Mouse moved to (460, 425)
Screenshot: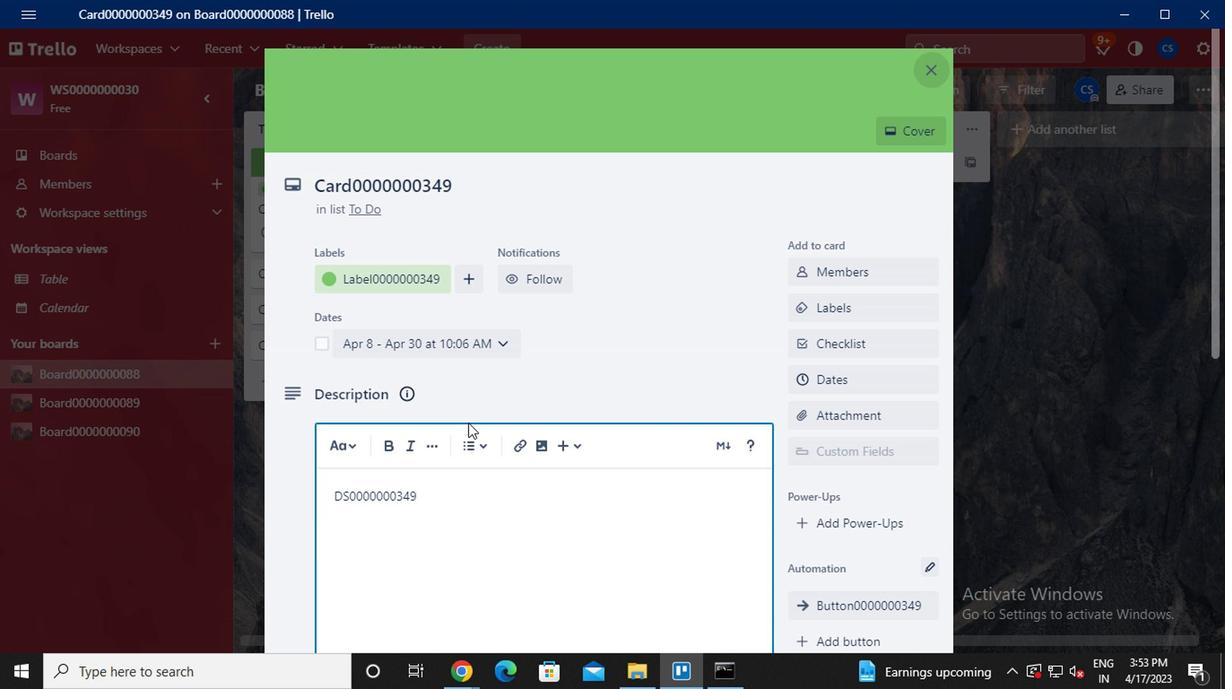 
Action: Mouse scrolled (460, 425) with delta (0, 0)
Screenshot: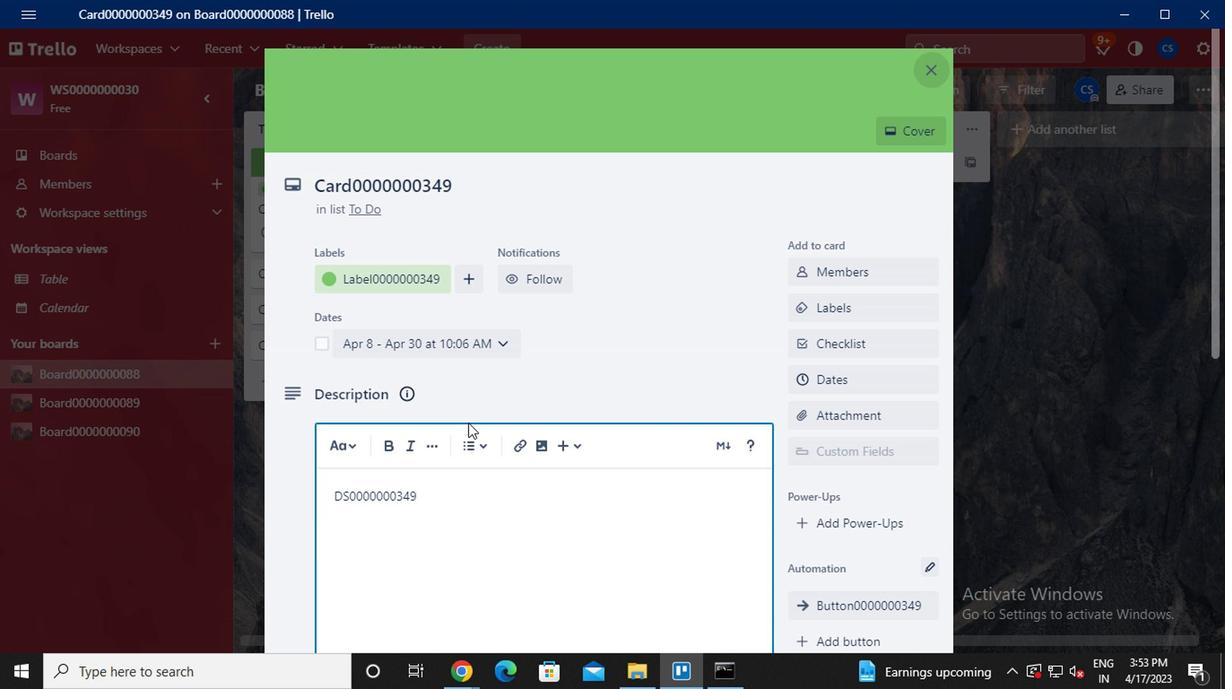
Action: Mouse moved to (339, 324)
Screenshot: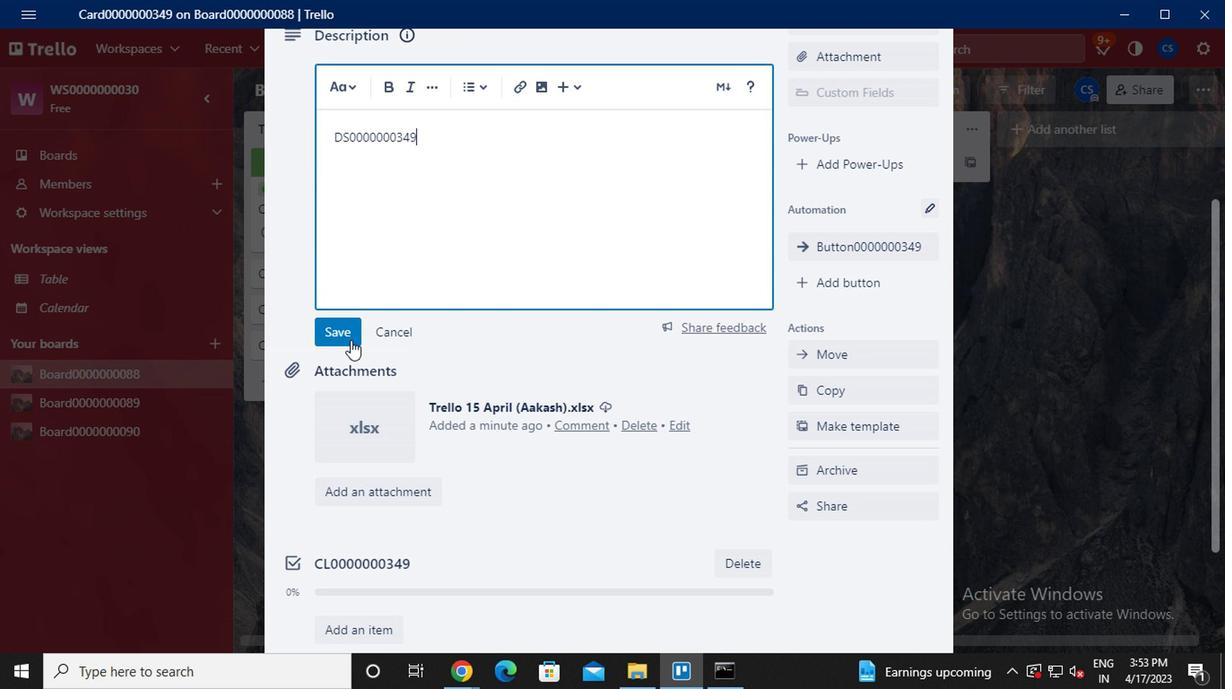 
Action: Mouse pressed left at (339, 324)
Screenshot: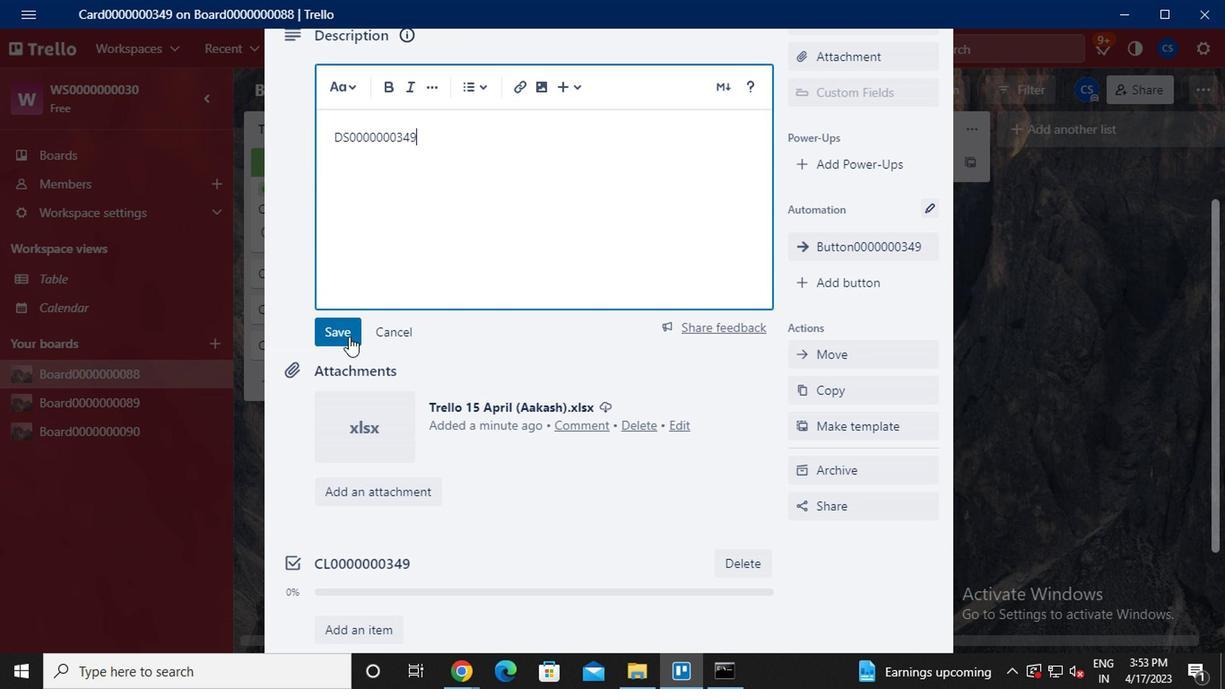 
Action: Mouse moved to (527, 459)
Screenshot: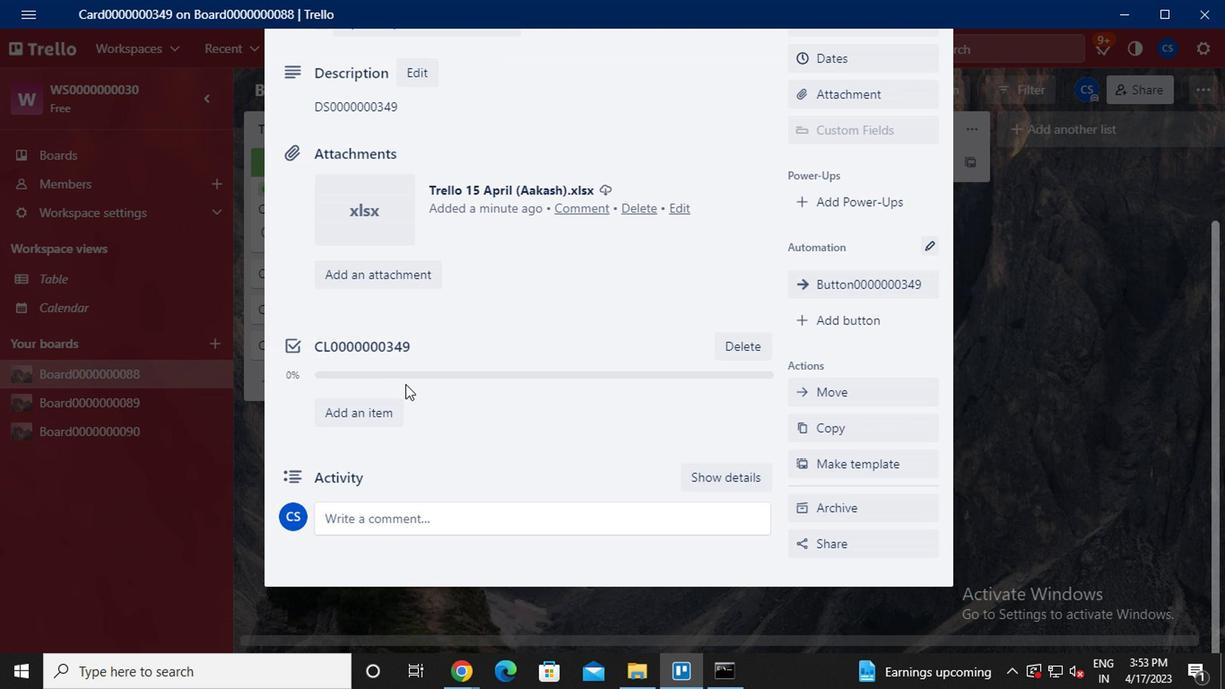 
Action: Mouse scrolled (527, 459) with delta (0, 0)
Screenshot: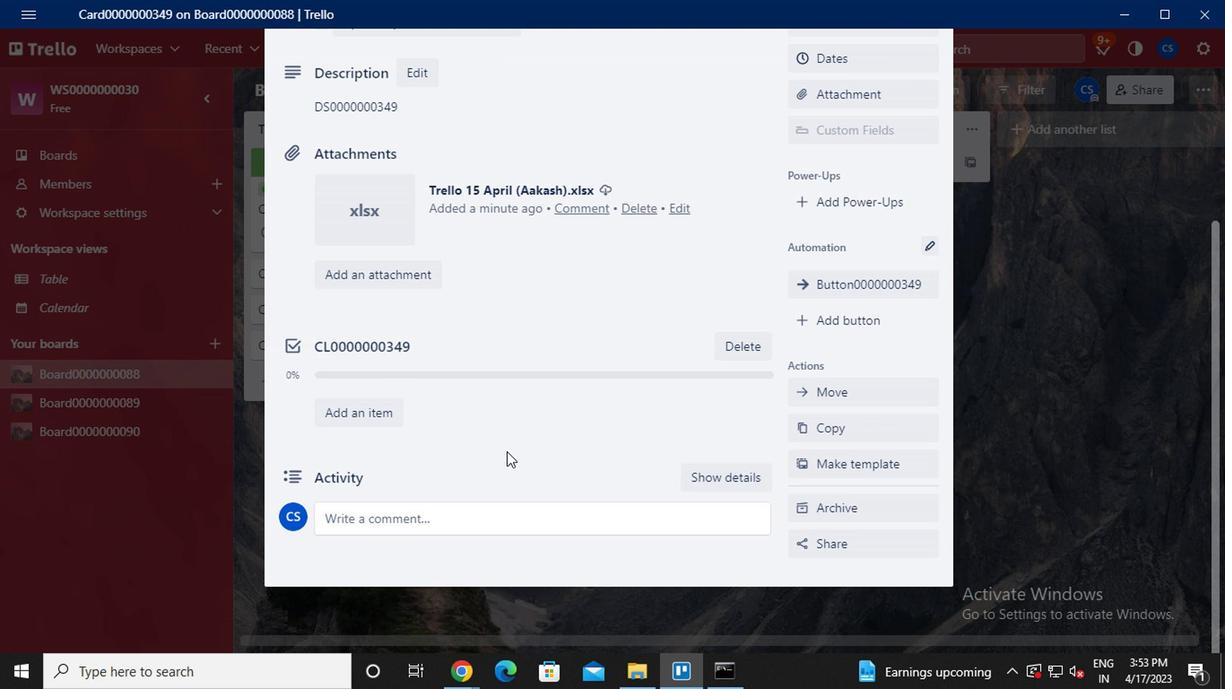 
Action: Mouse scrolled (527, 459) with delta (0, 0)
Screenshot: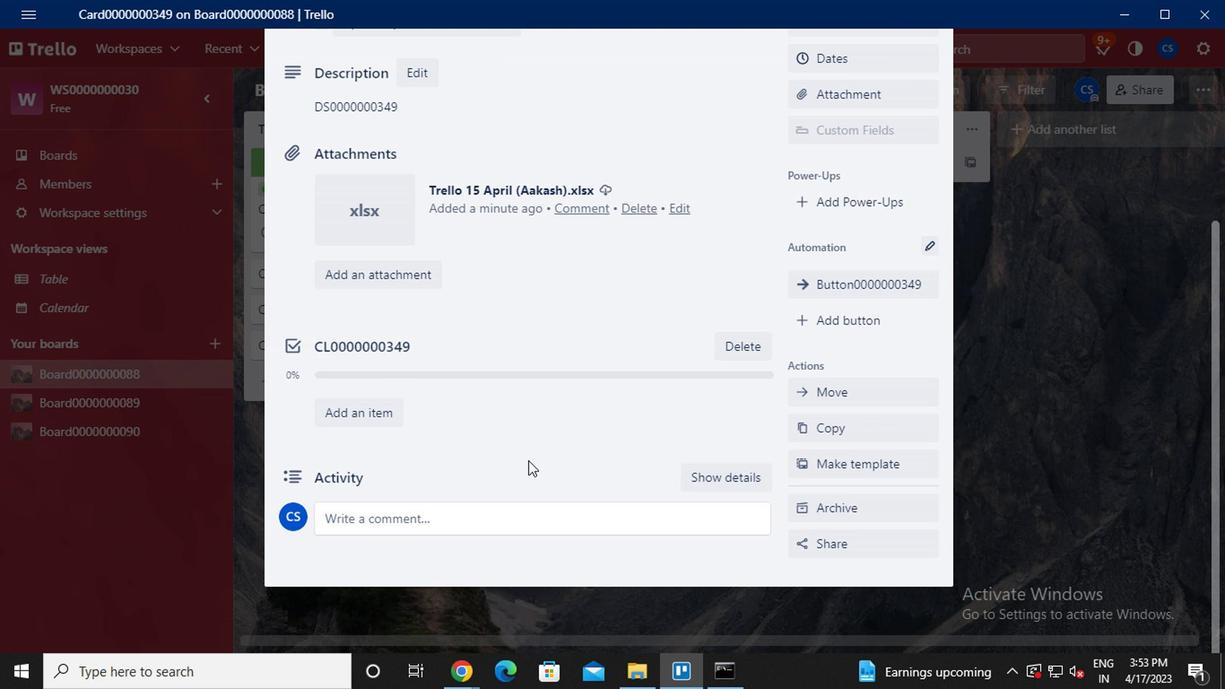 
Action: Mouse moved to (478, 515)
Screenshot: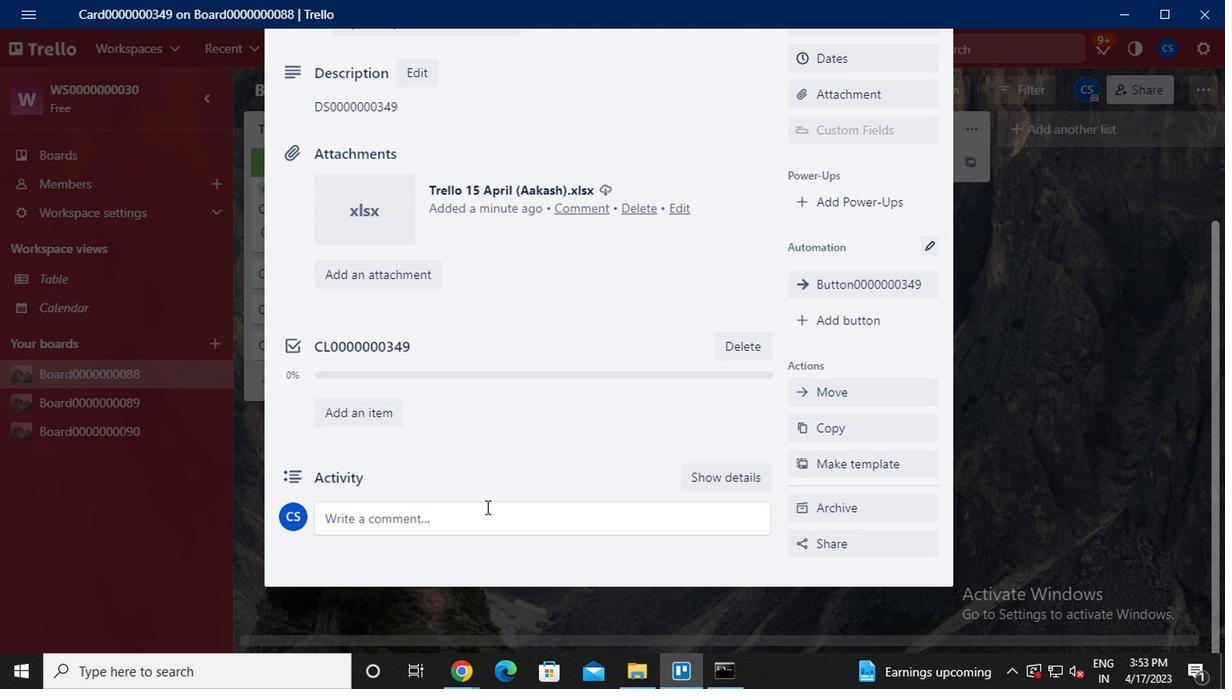 
Action: Mouse pressed left at (478, 515)
Screenshot: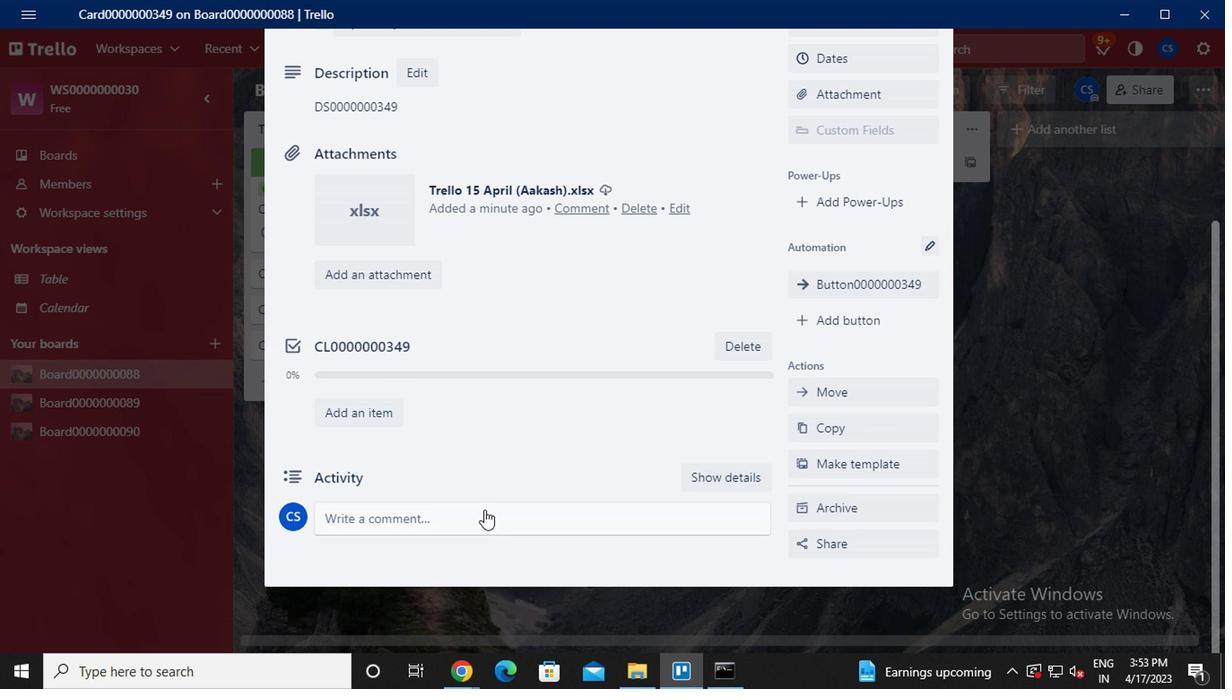 
Action: Mouse moved to (478, 516)
Screenshot: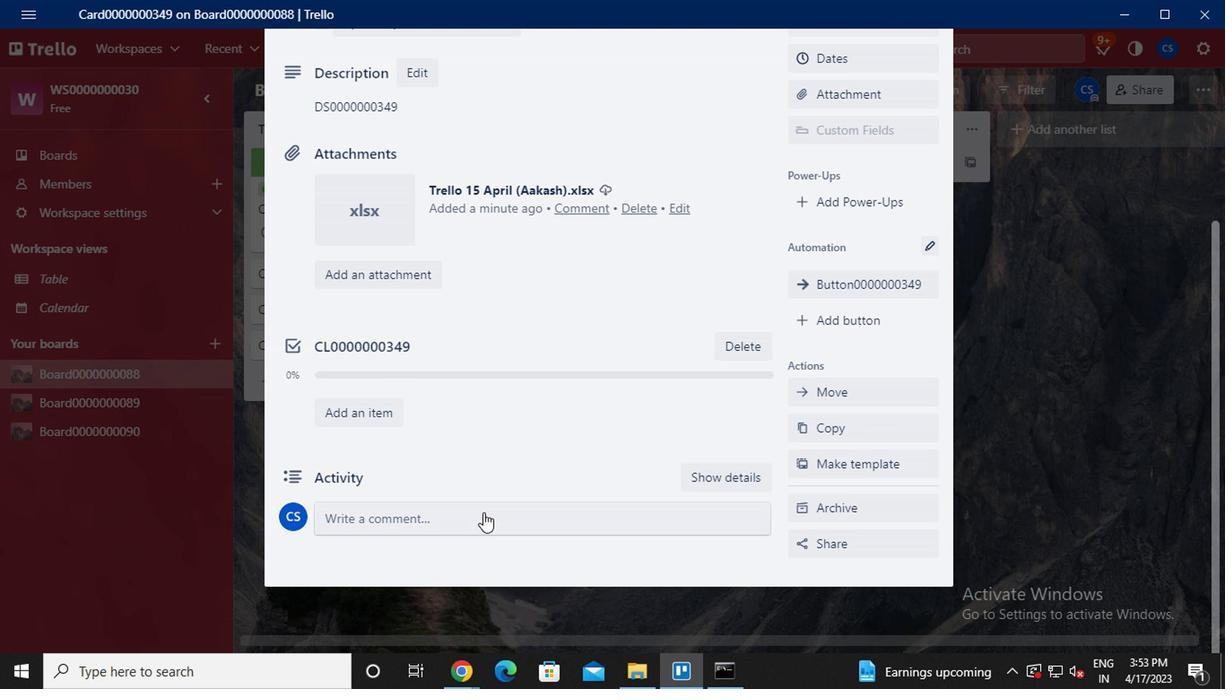 
Action: Key pressed cm0000000249
Screenshot: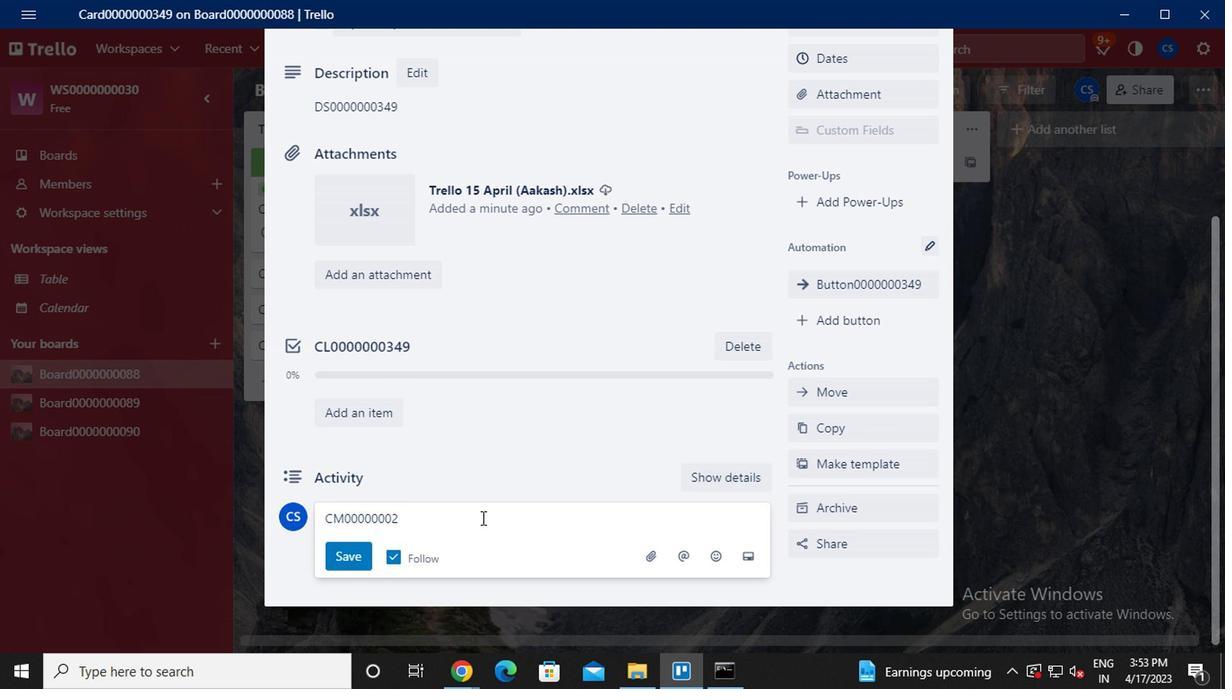 
Action: Mouse moved to (355, 544)
Screenshot: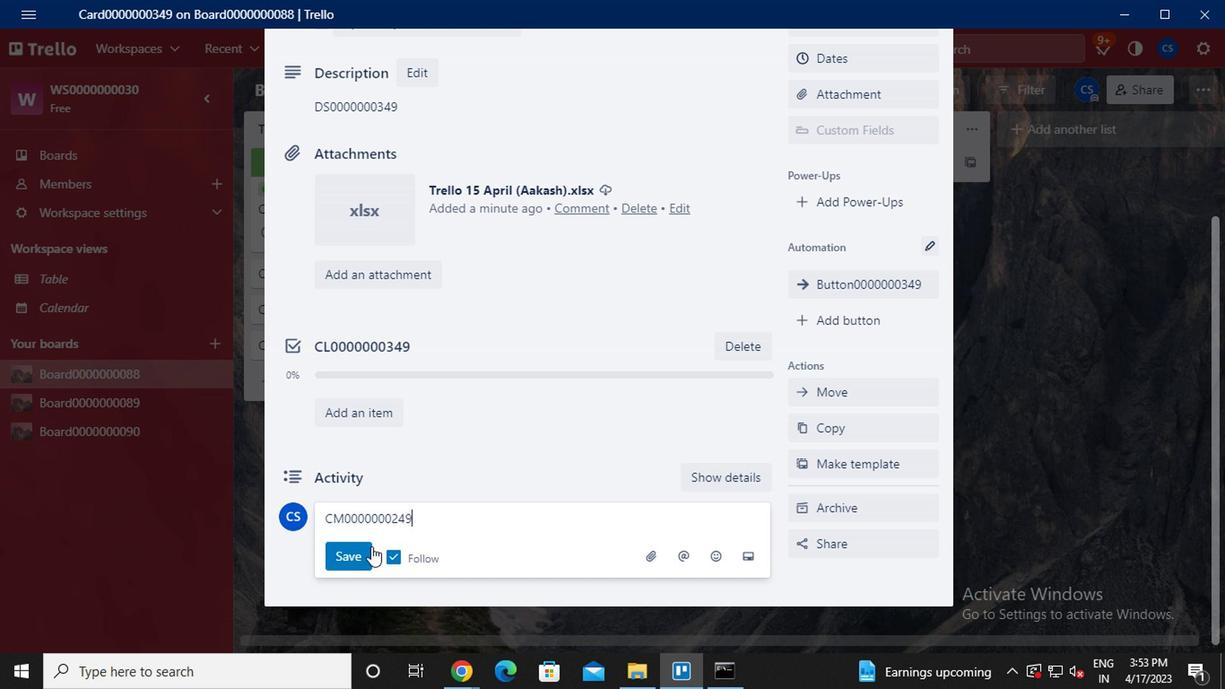 
Action: Mouse pressed left at (355, 544)
Screenshot: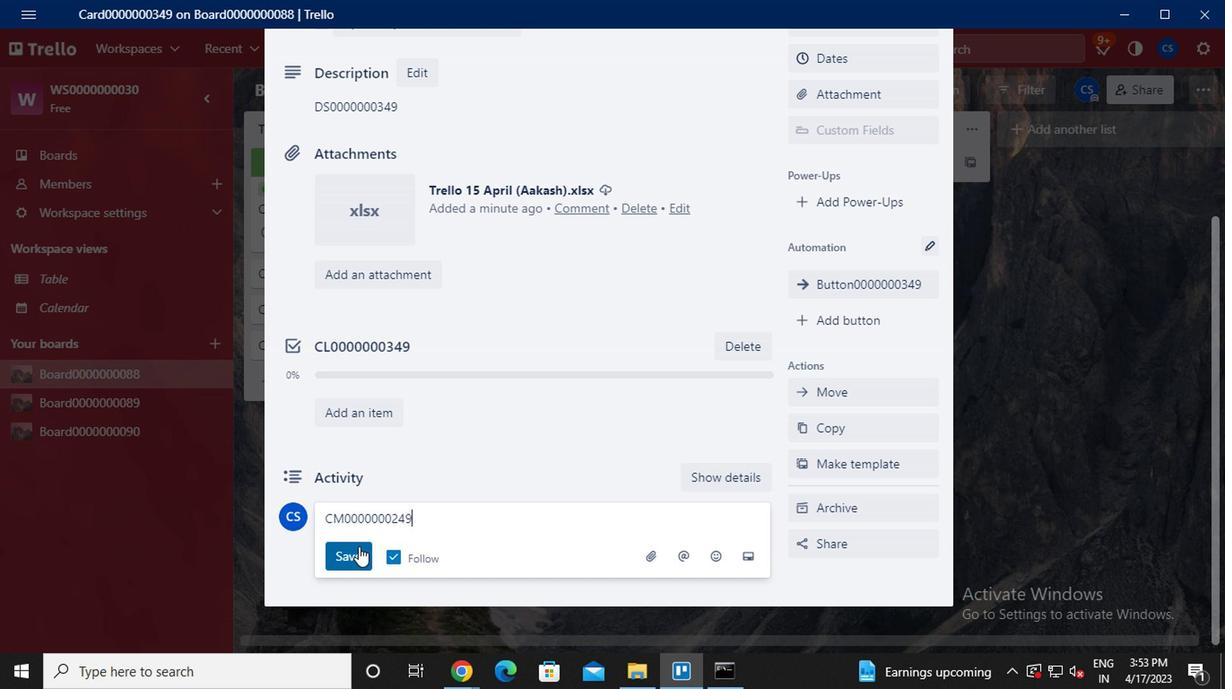 
Action: Mouse moved to (592, 459)
Screenshot: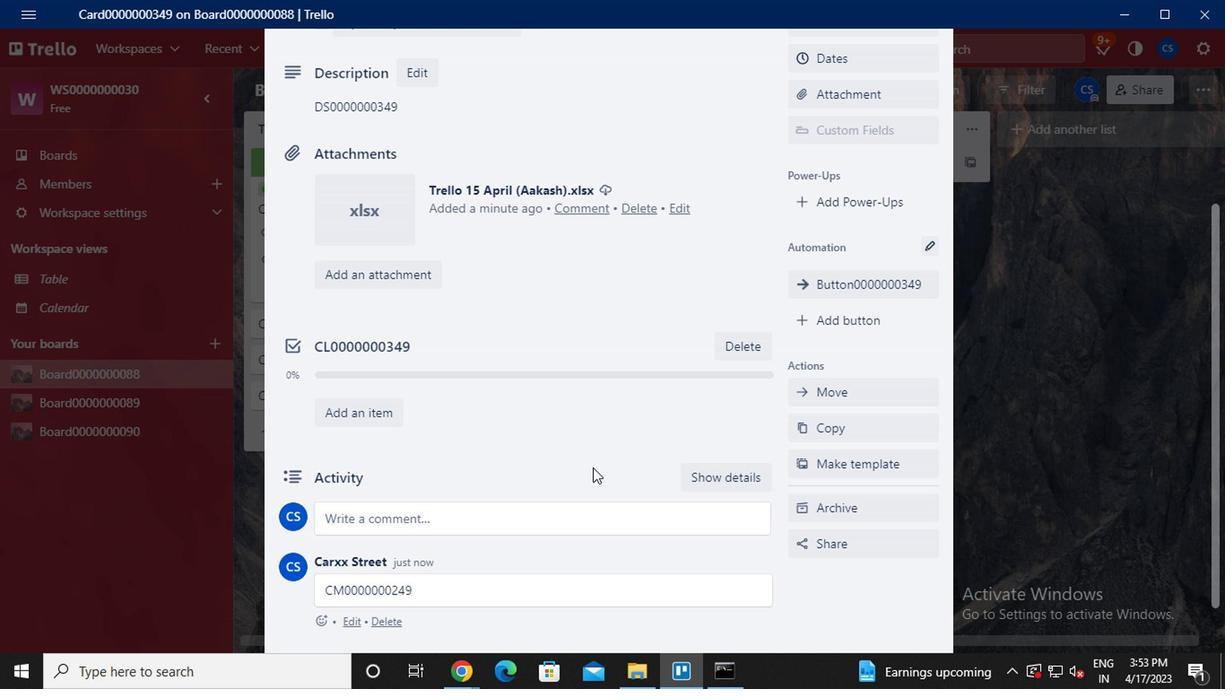 
